 Task: In the Company brother.com, Add note: 'Schedule a team brainstorming session for marketing campaign ideas.'. Mark checkbox to create task to follow up ': In 2 weeks'. Create task, with  description: Follow up on Payment, Add due date: In 3 Business Days; Add reminder: 30 Minutes before. Set Priority Medium and add note: Review the attached proposal. Logged in from softage.5@softage.net
Action: Mouse moved to (70, 58)
Screenshot: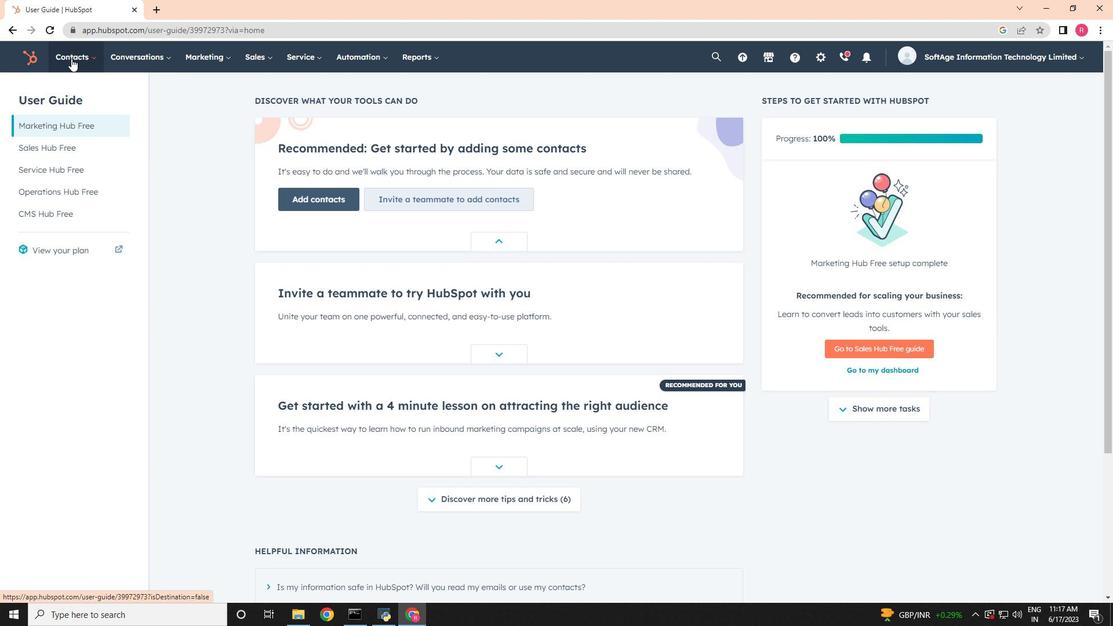 
Action: Mouse pressed left at (70, 58)
Screenshot: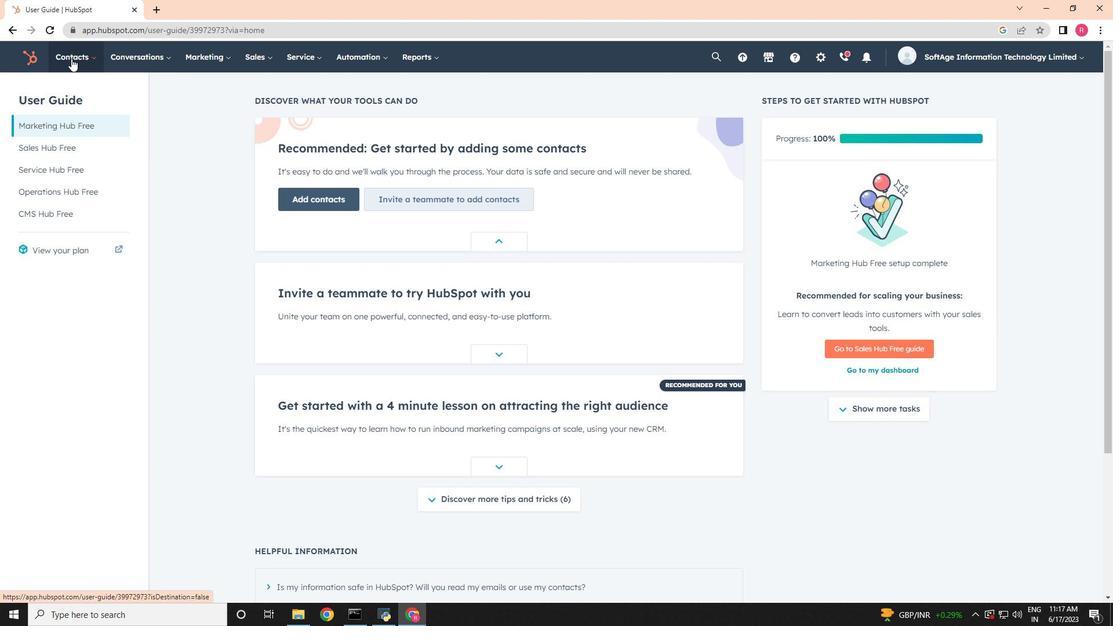 
Action: Mouse moved to (89, 114)
Screenshot: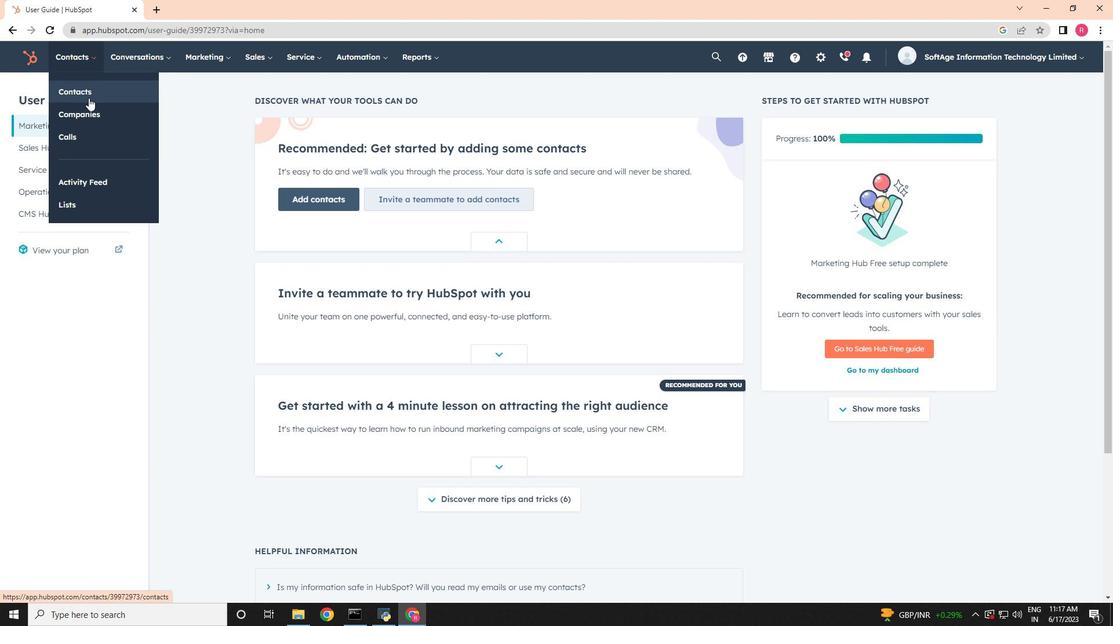 
Action: Mouse pressed left at (89, 114)
Screenshot: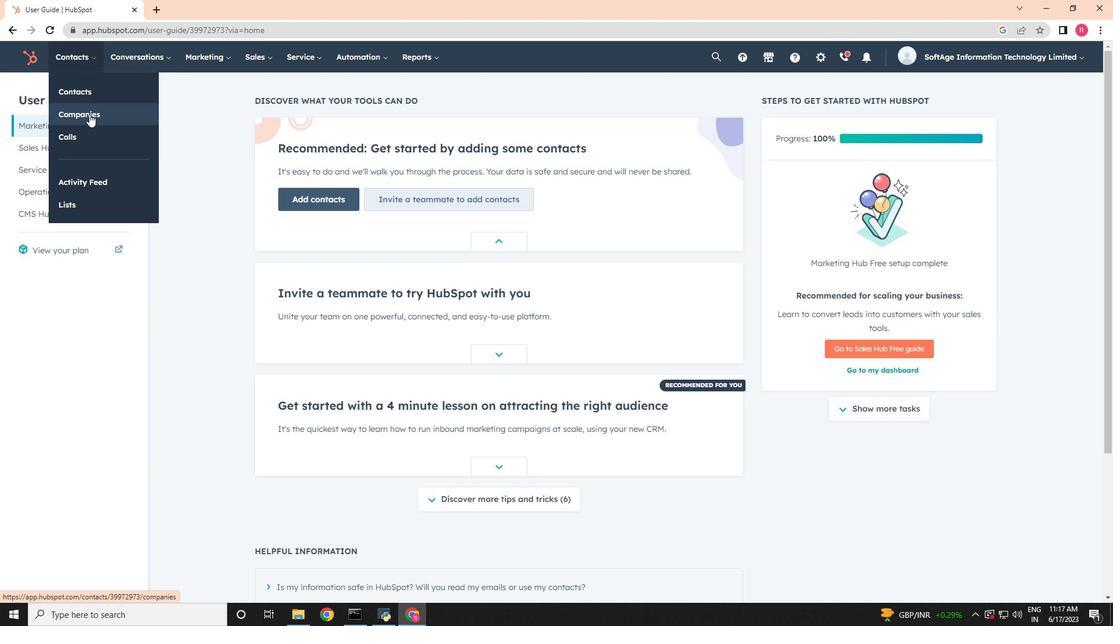 
Action: Mouse moved to (106, 187)
Screenshot: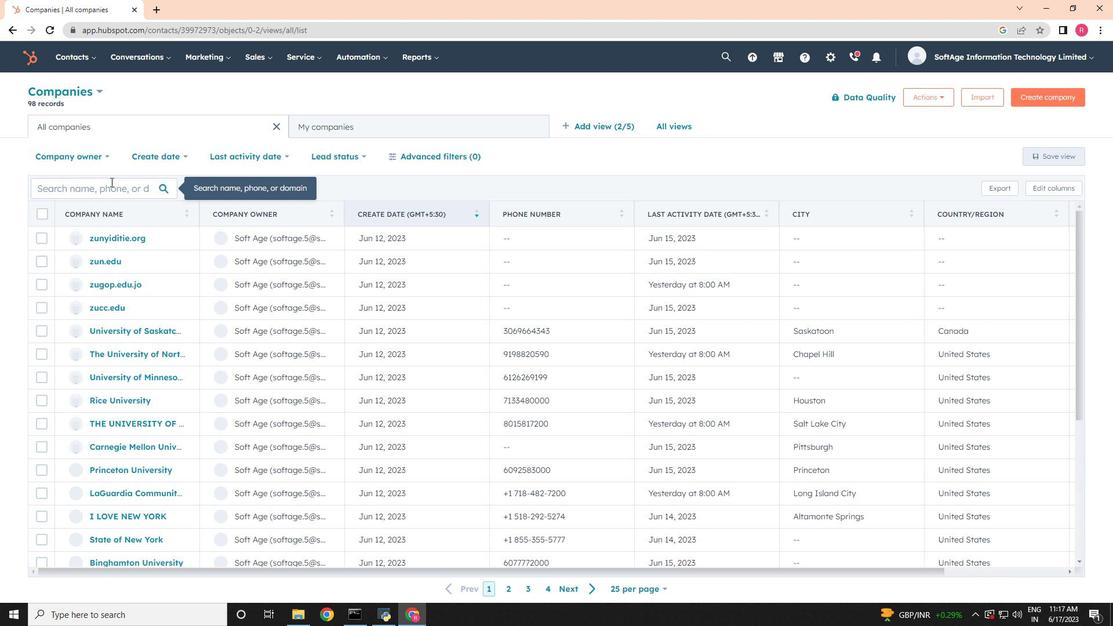 
Action: Mouse pressed left at (106, 187)
Screenshot: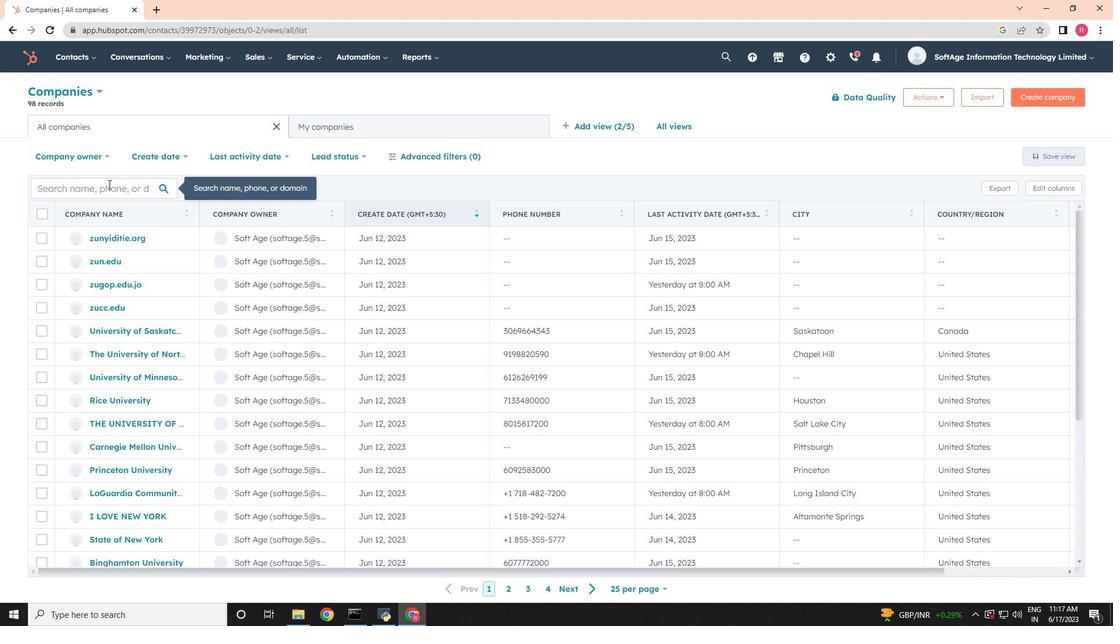 
Action: Key pressed brother.com
Screenshot: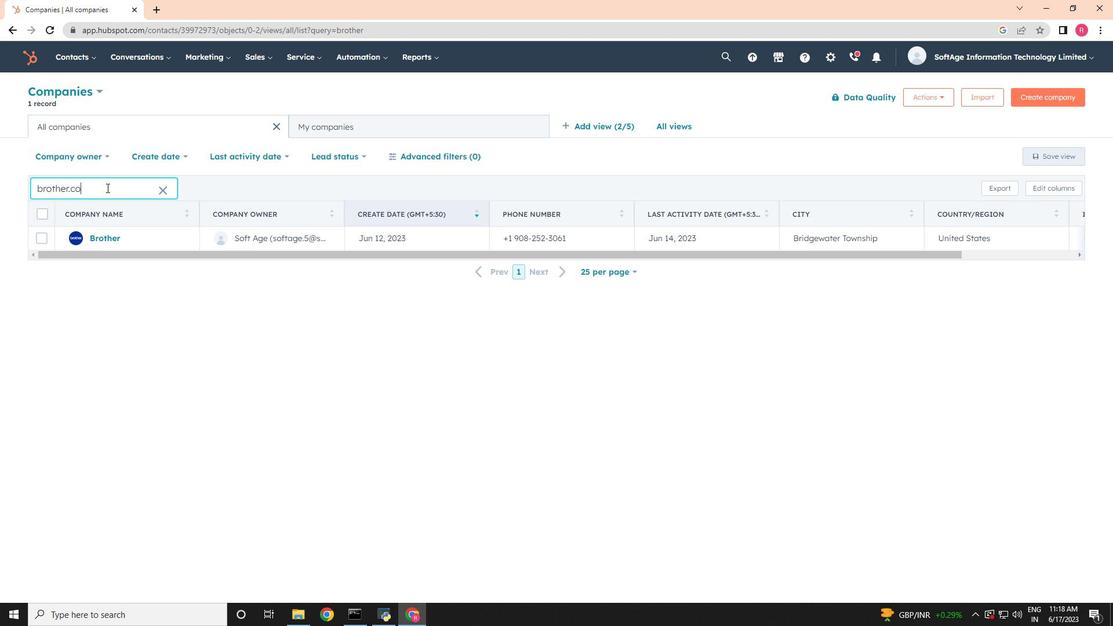 
Action: Mouse moved to (99, 239)
Screenshot: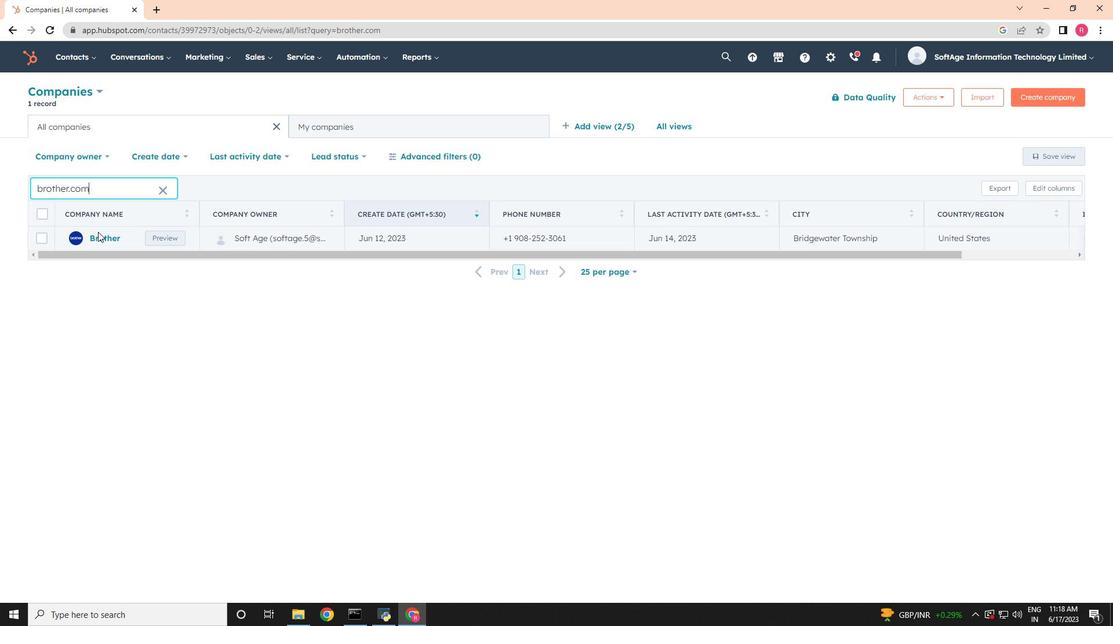 
Action: Mouse pressed left at (99, 239)
Screenshot: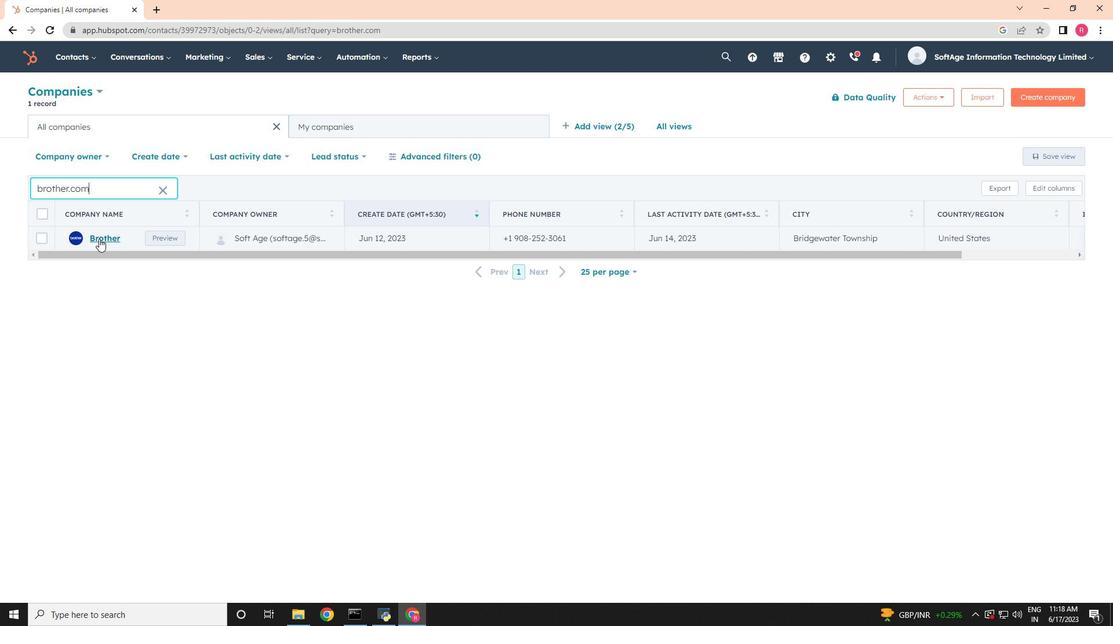 
Action: Mouse moved to (40, 191)
Screenshot: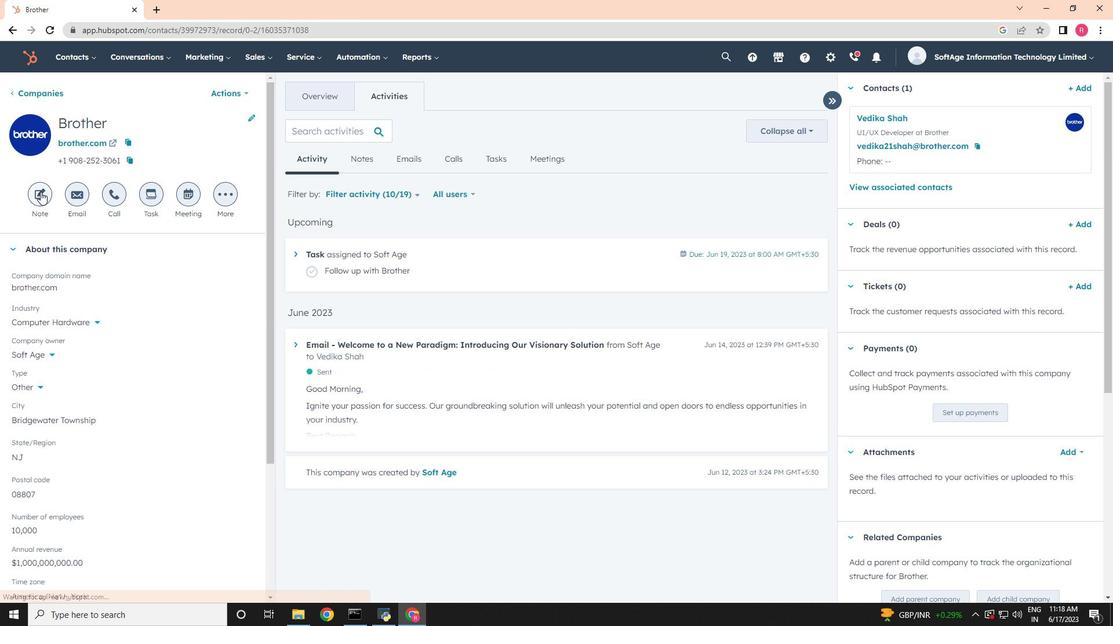 
Action: Mouse pressed left at (40, 191)
Screenshot: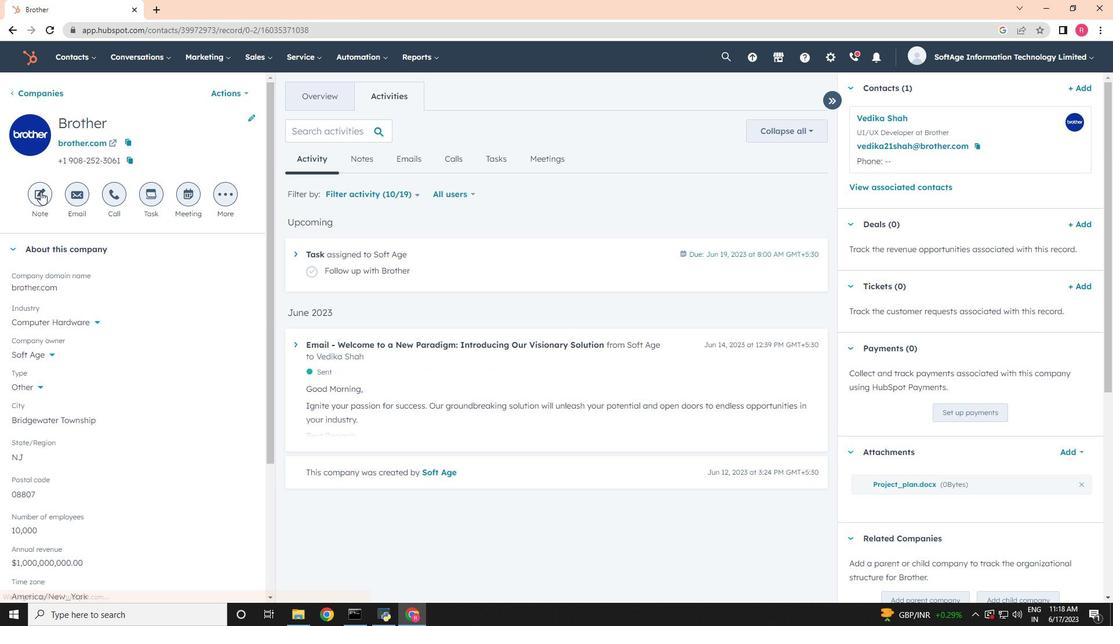 
Action: Mouse moved to (979, 346)
Screenshot: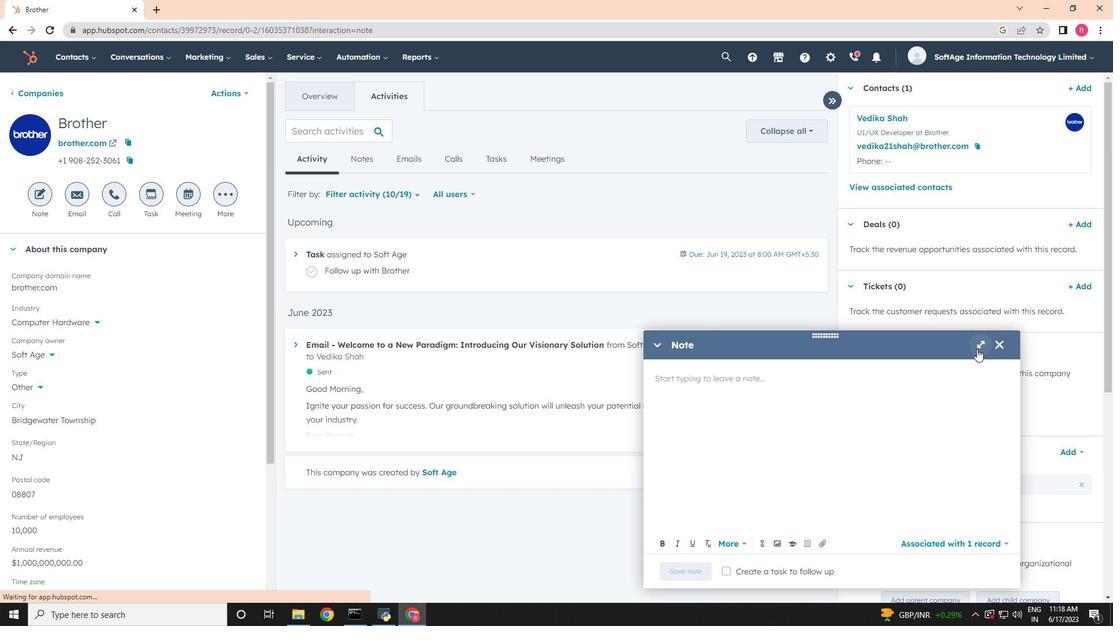 
Action: Mouse pressed left at (979, 346)
Screenshot: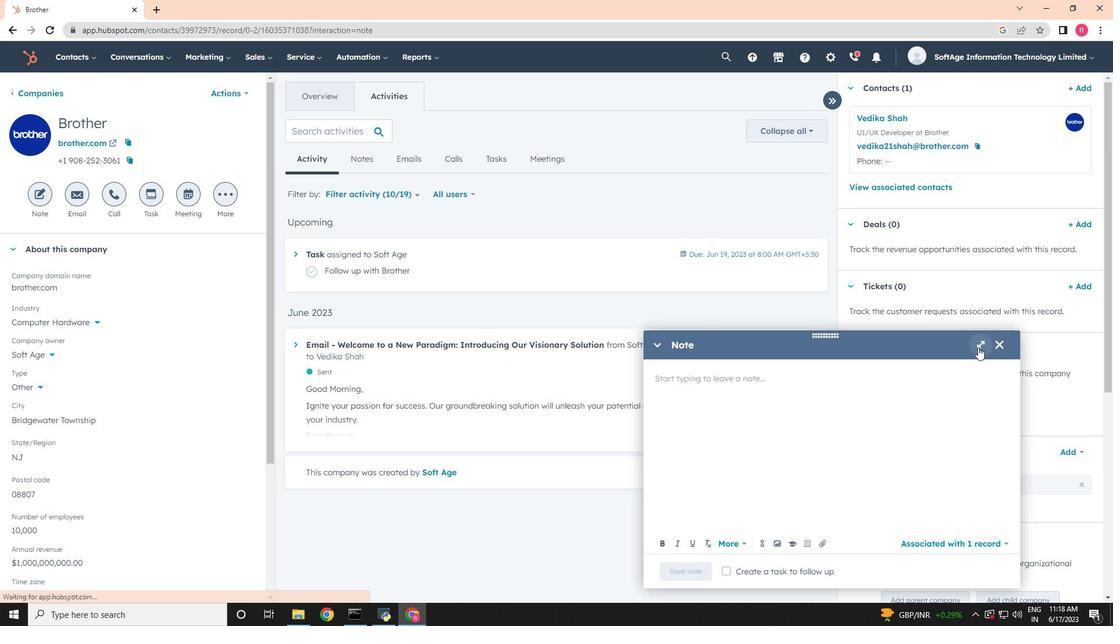 
Action: Mouse moved to (735, 351)
Screenshot: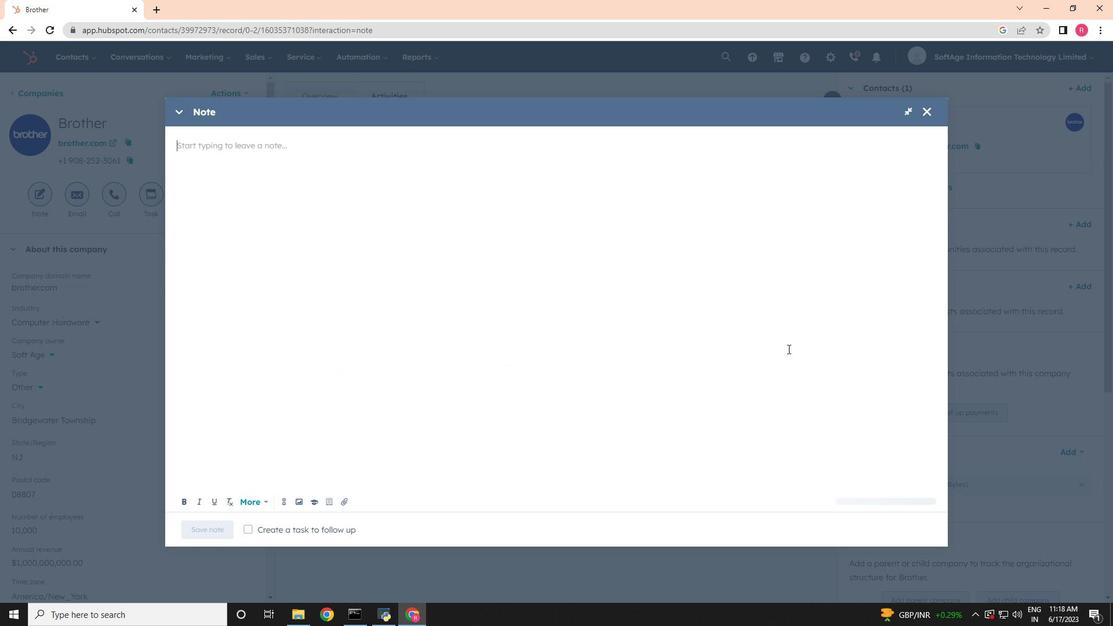 
Action: Key pressed <Key.shift>Schedule<Key.space>a<Key.space>team<Key.space>brainstorming<Key.space>session<Key.space>for<Key.space>marketing<Key.space>campaign<Key.space>ie<Key.backspace>deas.
Screenshot: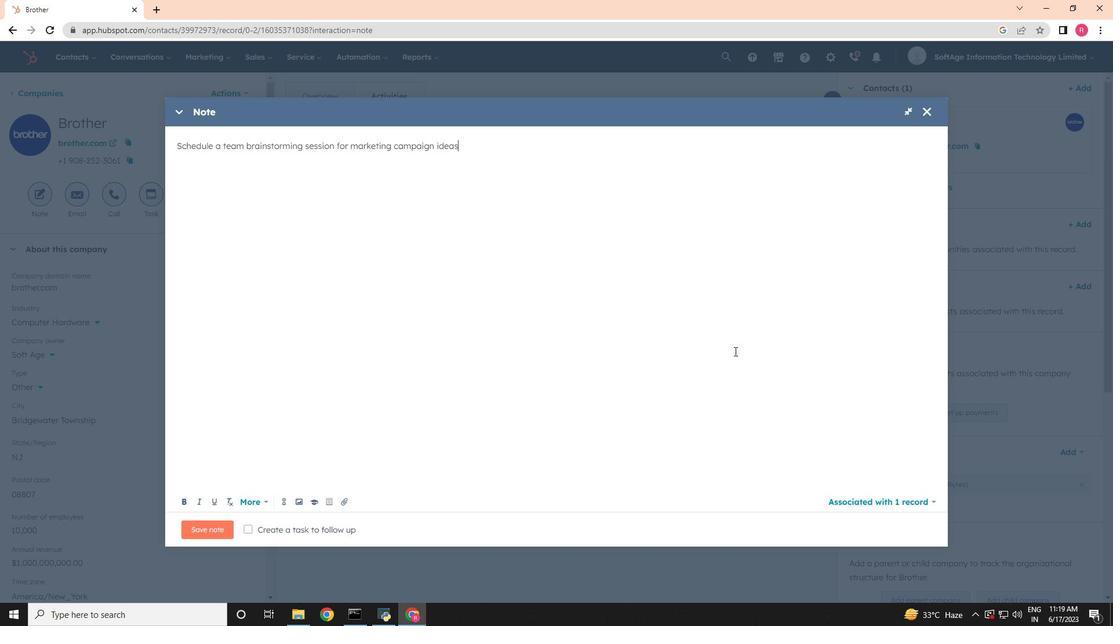 
Action: Mouse moved to (254, 528)
Screenshot: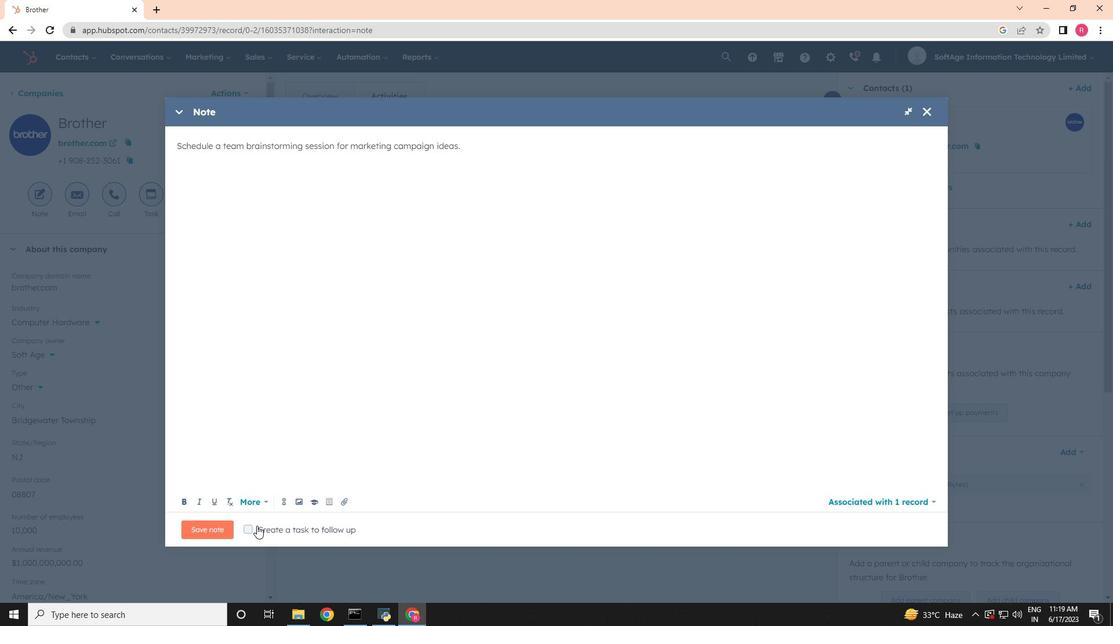 
Action: Mouse pressed left at (254, 528)
Screenshot: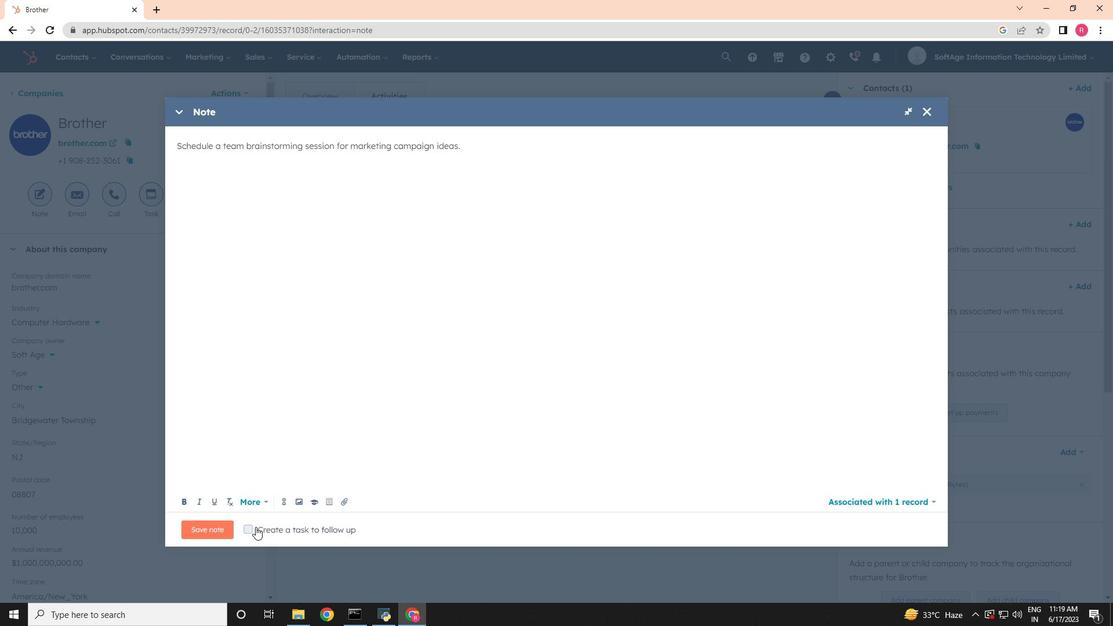 
Action: Mouse moved to (382, 530)
Screenshot: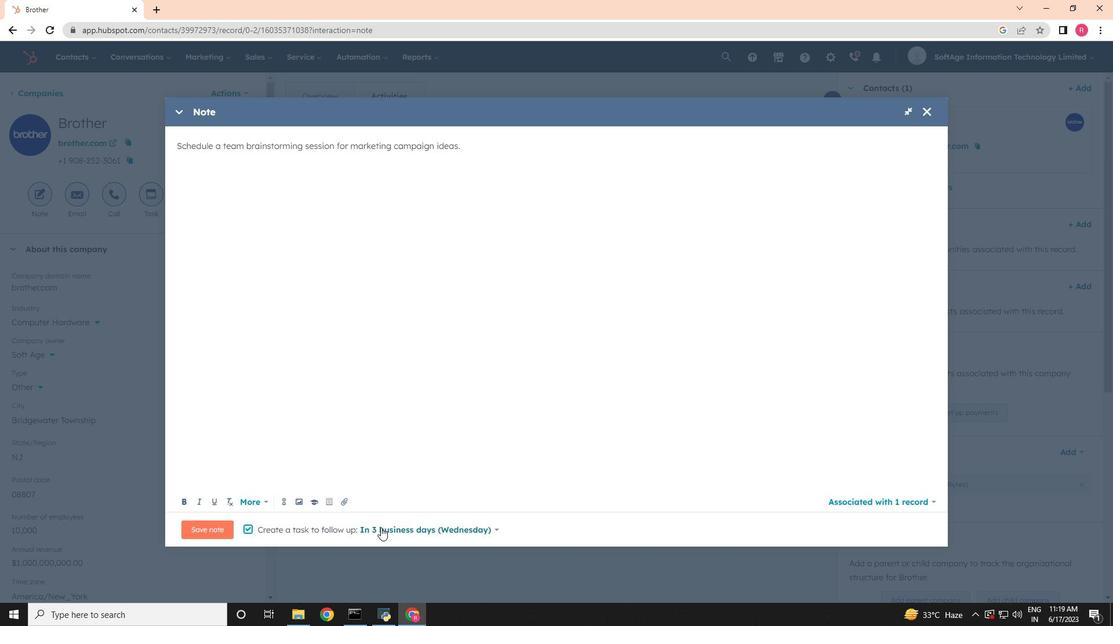 
Action: Mouse pressed left at (382, 530)
Screenshot: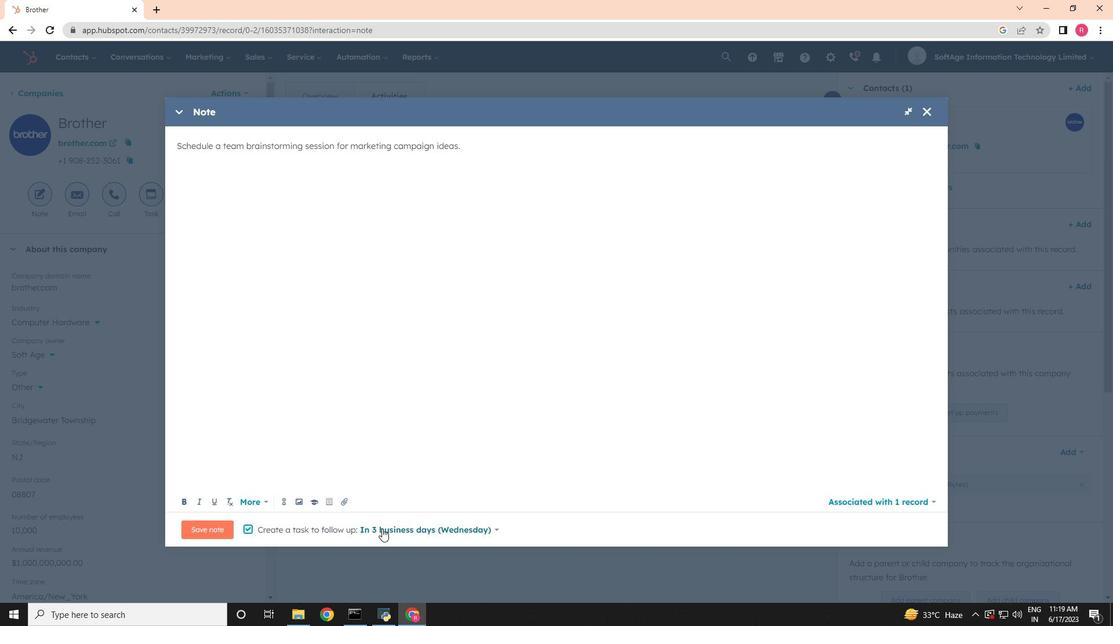 
Action: Mouse moved to (395, 395)
Screenshot: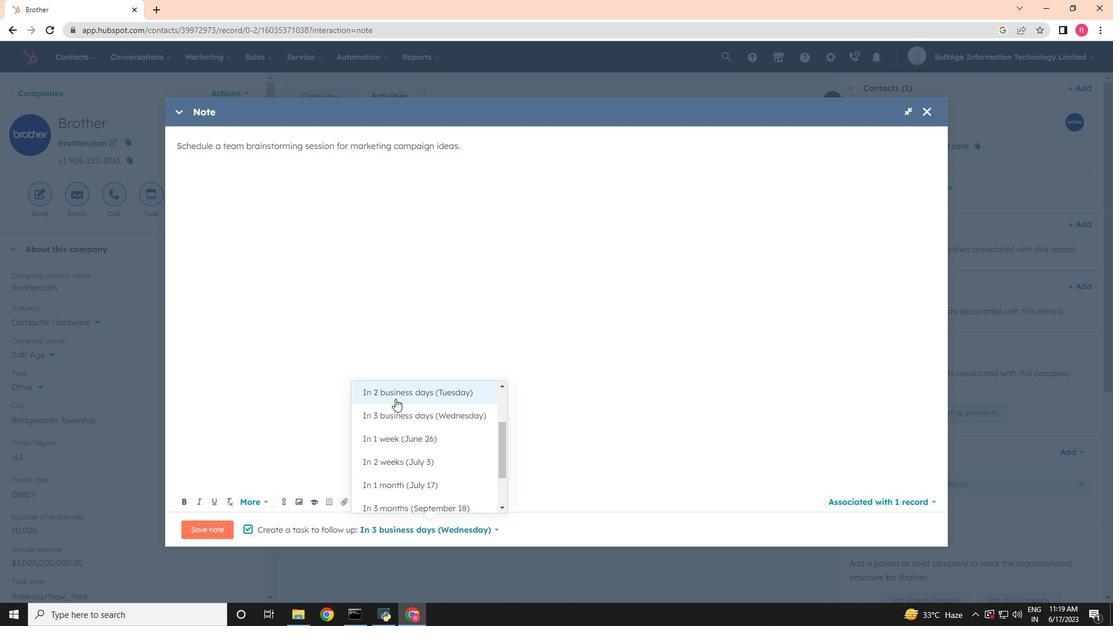 
Action: Mouse pressed left at (395, 395)
Screenshot: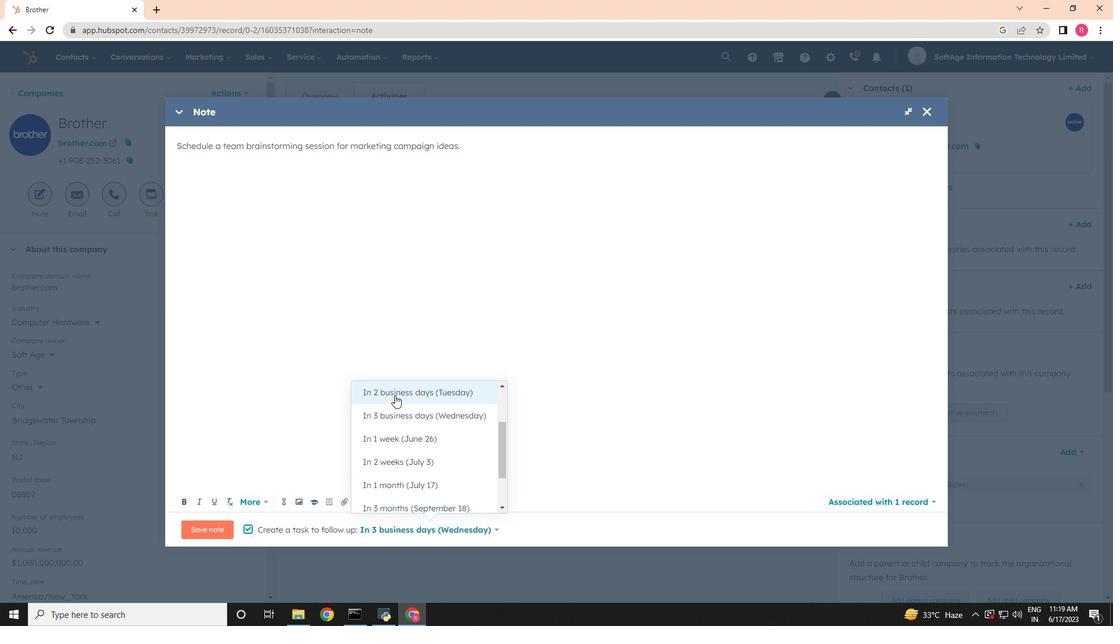 
Action: Mouse moved to (210, 522)
Screenshot: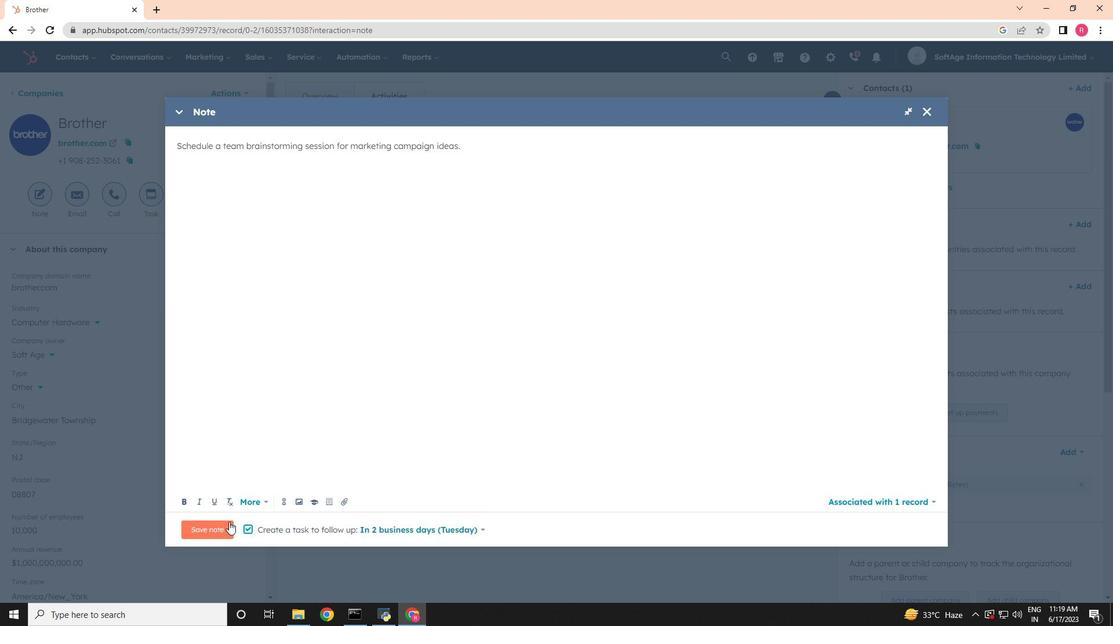 
Action: Mouse pressed left at (210, 522)
Screenshot: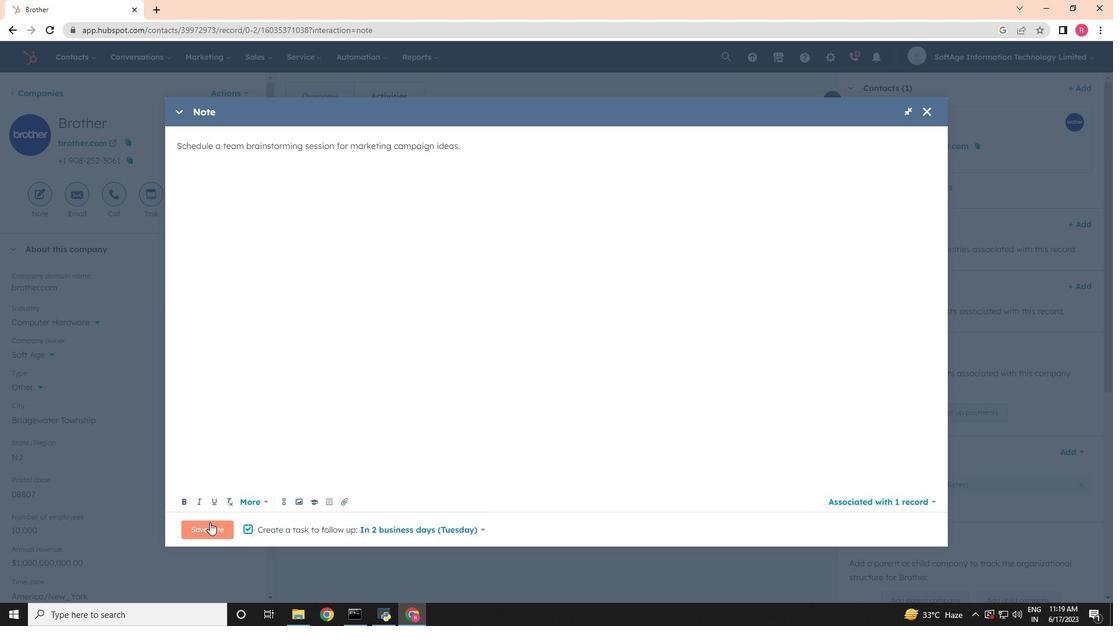 
Action: Mouse moved to (150, 205)
Screenshot: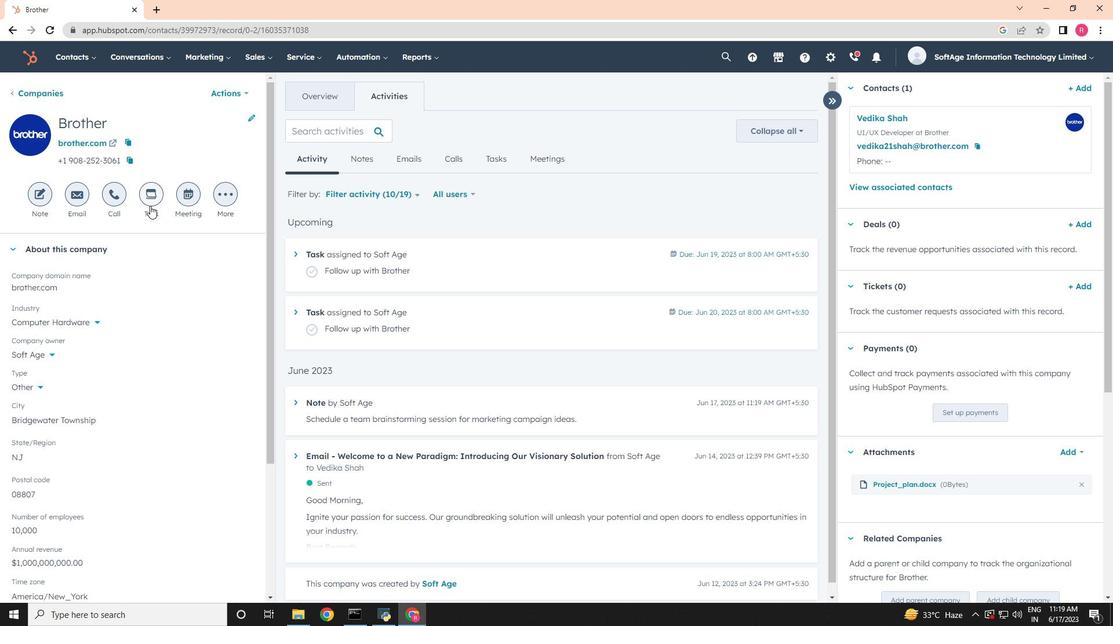 
Action: Mouse pressed left at (150, 205)
Screenshot: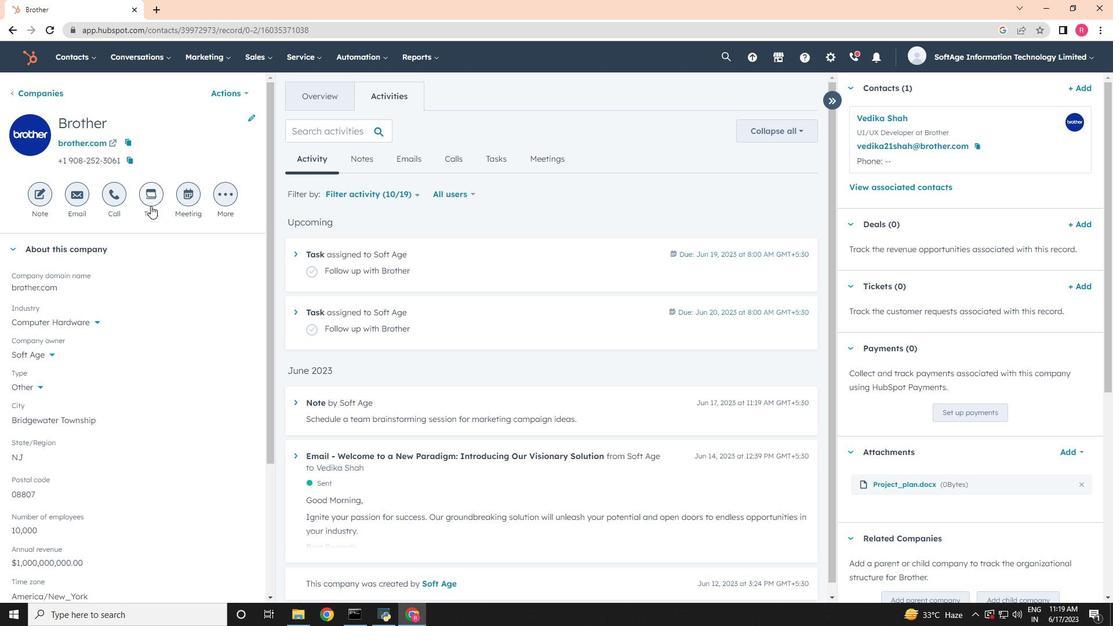
Action: Mouse moved to (738, 334)
Screenshot: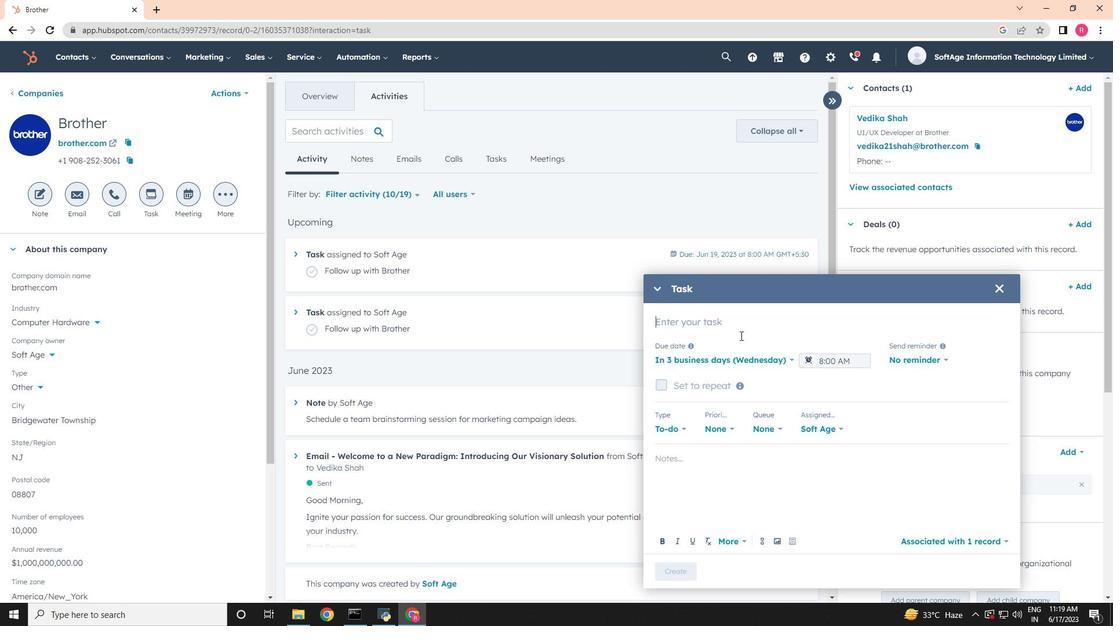 
Action: Key pressed <Key.shift>Follow<Key.space><Key.space>up<Key.space>on<Key.space><Key.shift>Payment<Key.space>
Screenshot: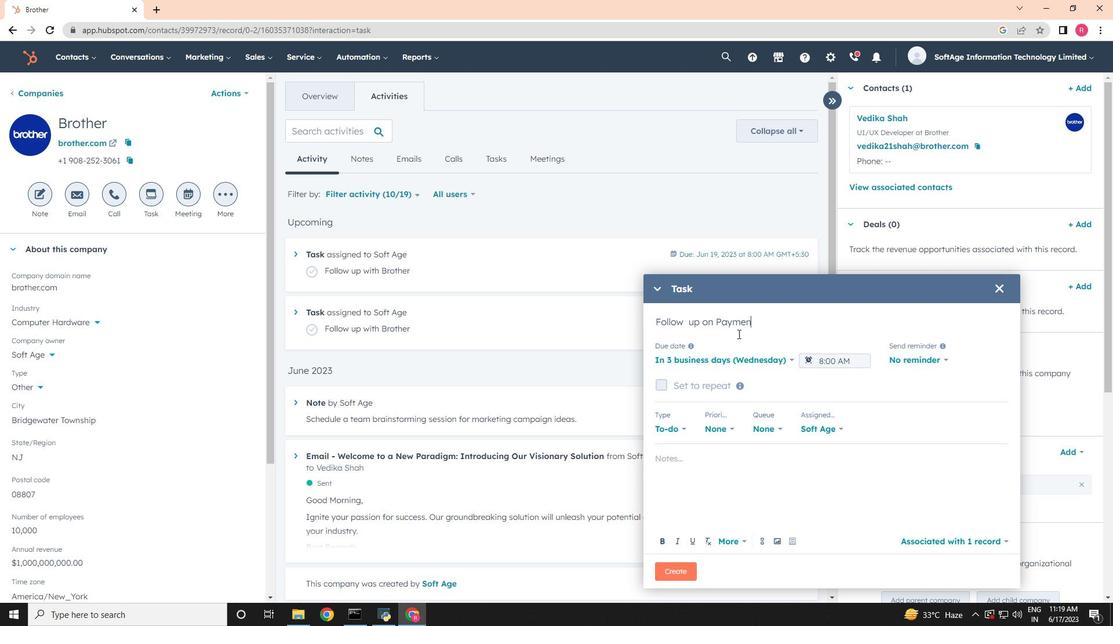 
Action: Mouse moved to (689, 324)
Screenshot: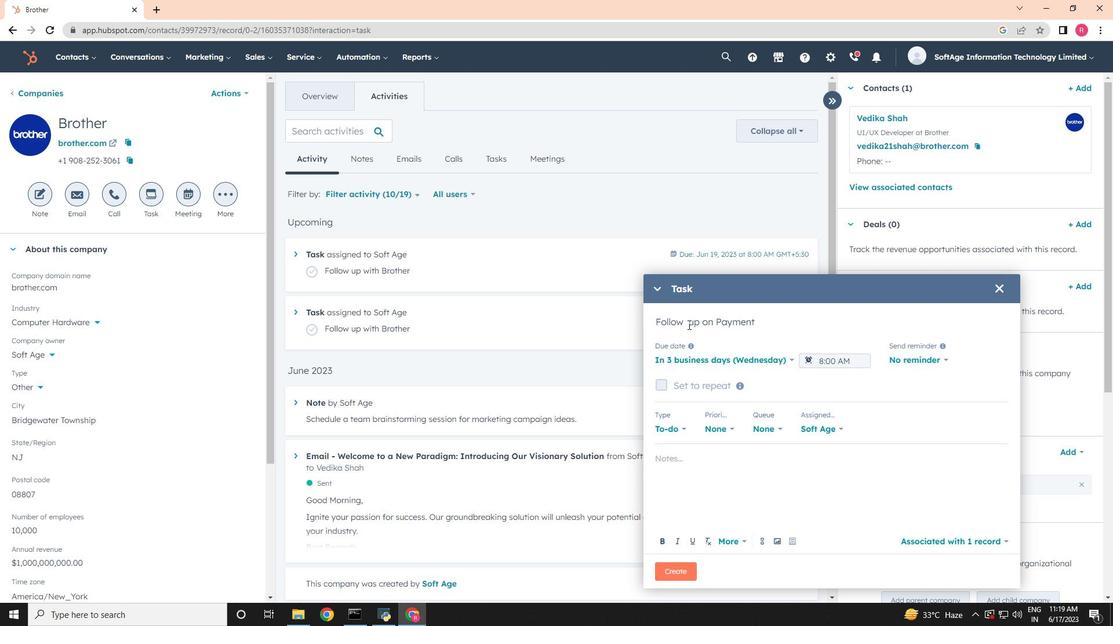 
Action: Mouse pressed left at (689, 324)
Screenshot: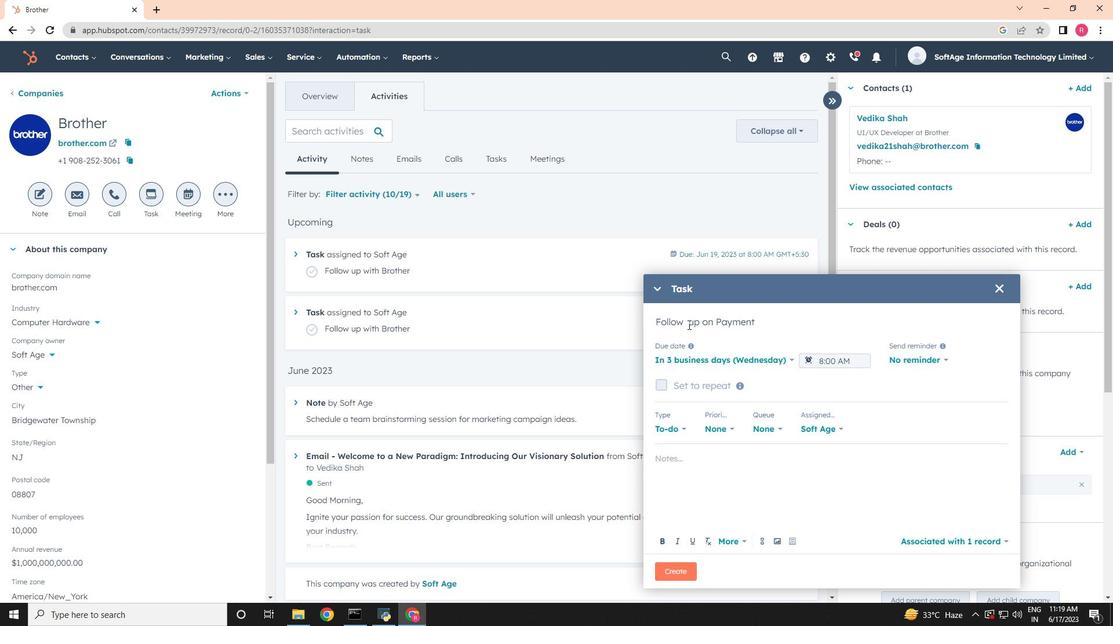 
Action: Mouse moved to (690, 324)
Screenshot: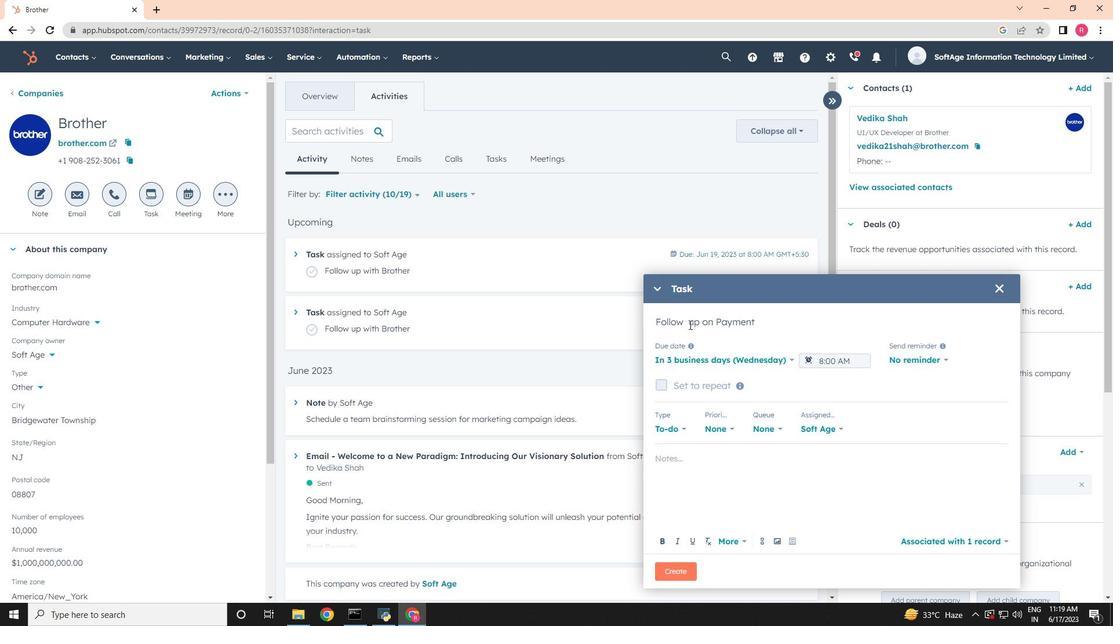 
Action: Key pressed <Key.backspace>
Screenshot: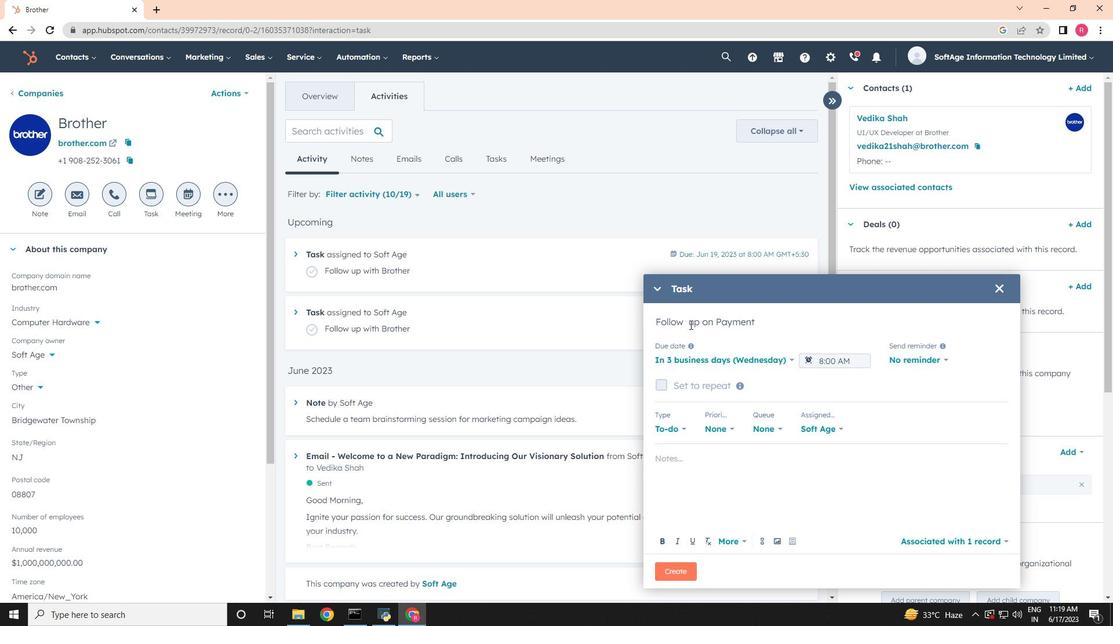 
Action: Mouse moved to (725, 358)
Screenshot: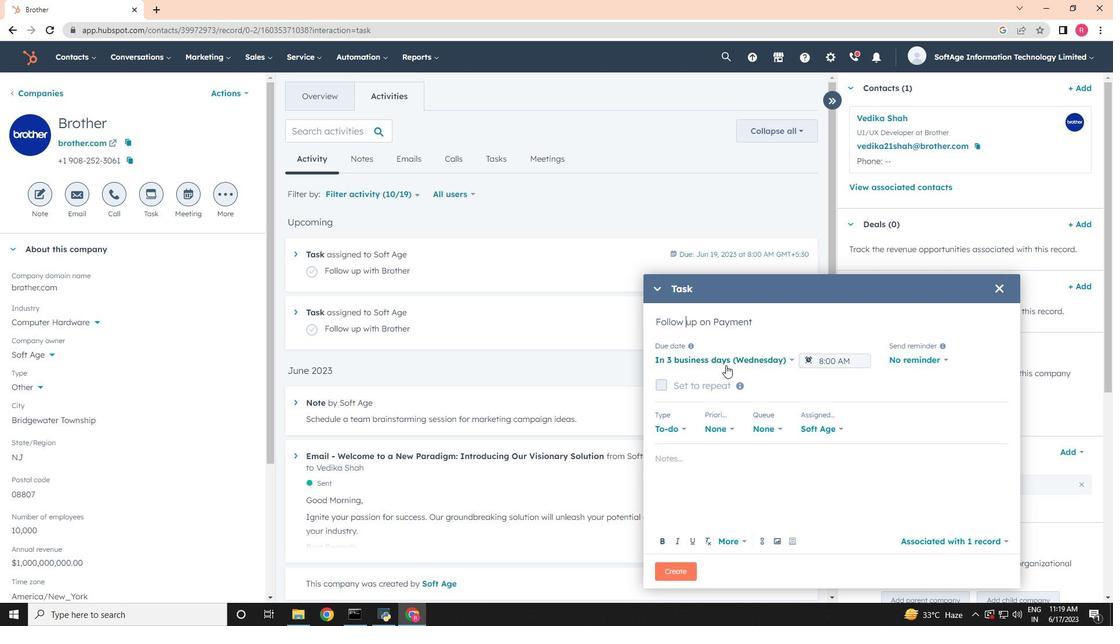 
Action: Mouse pressed left at (725, 358)
Screenshot: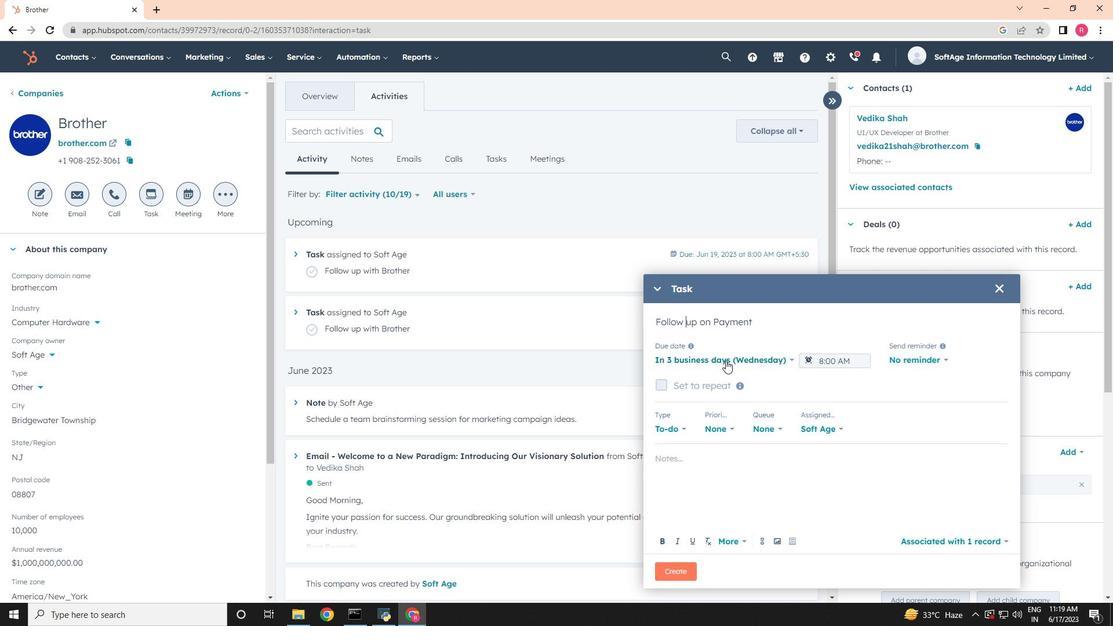 
Action: Mouse moved to (696, 417)
Screenshot: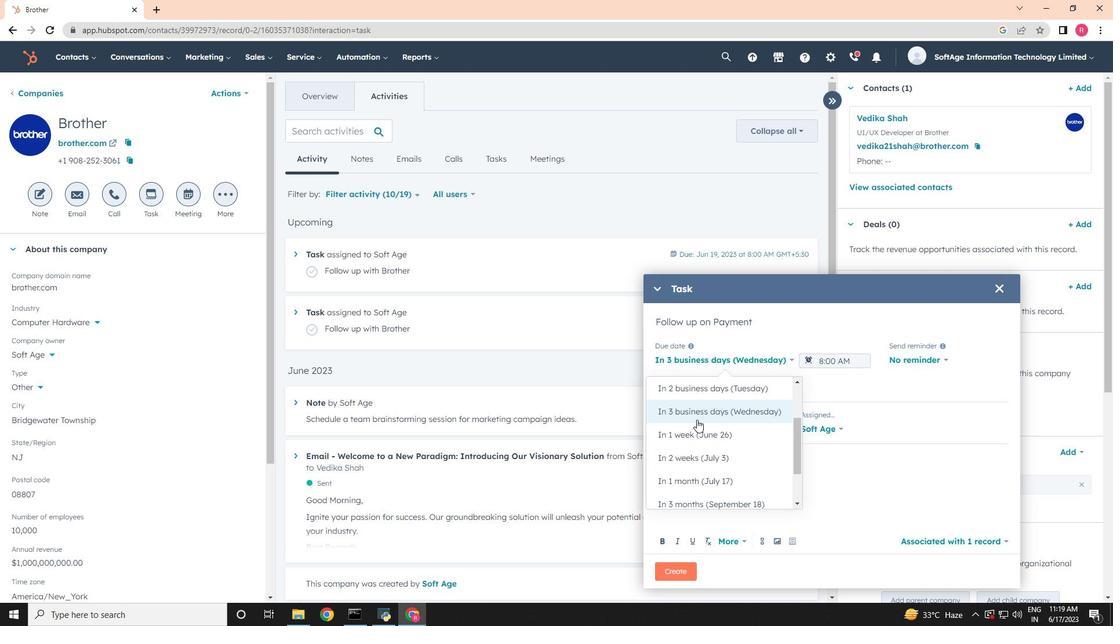 
Action: Mouse pressed left at (696, 417)
Screenshot: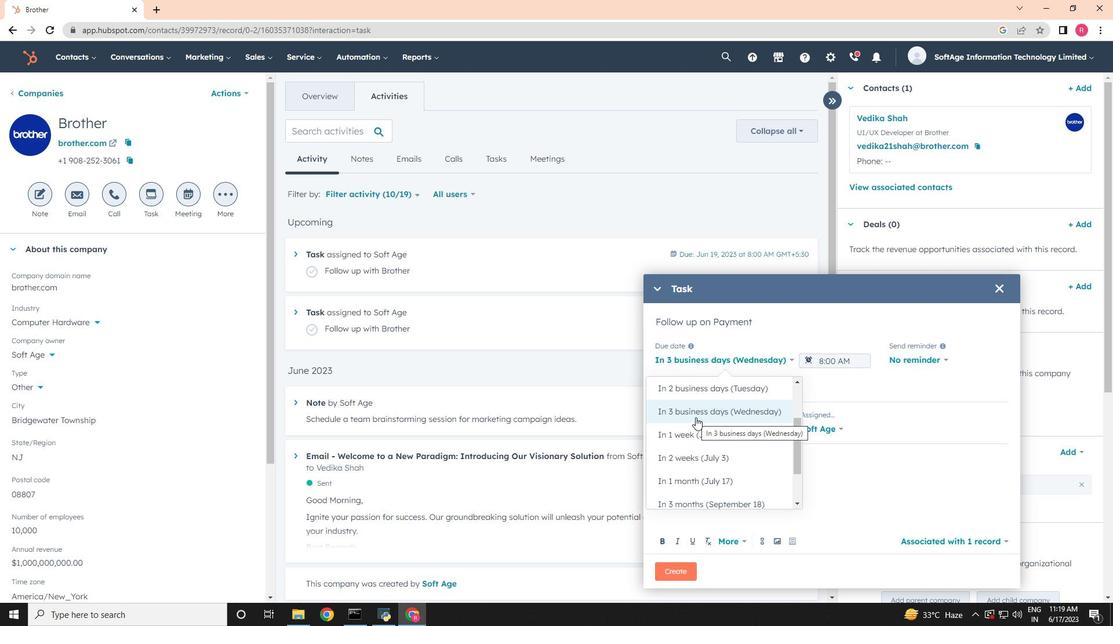 
Action: Mouse moved to (913, 360)
Screenshot: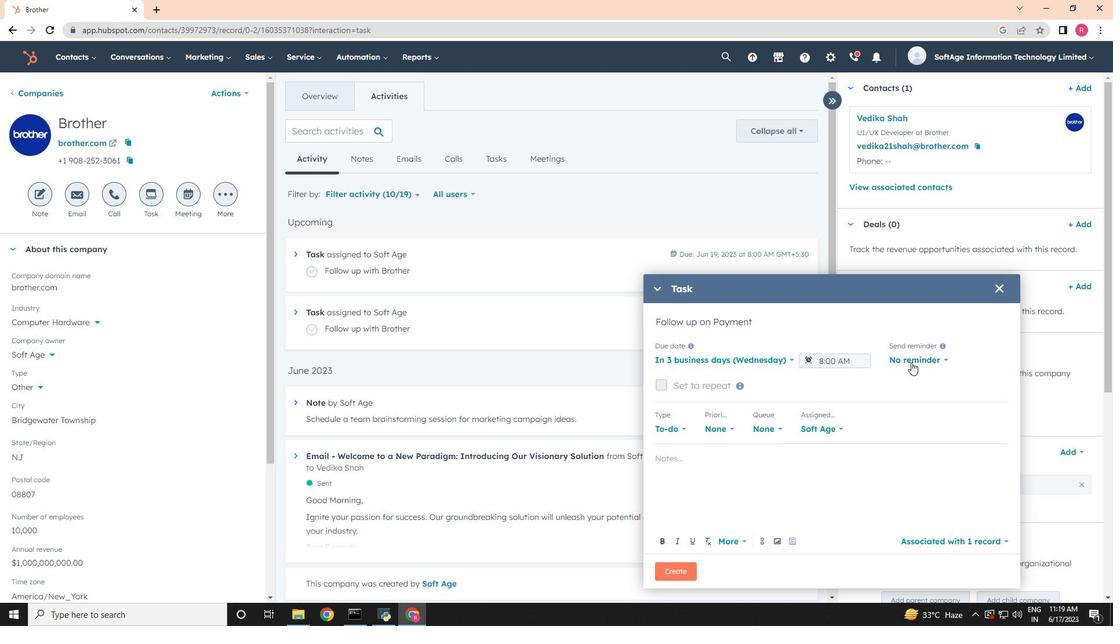
Action: Mouse pressed left at (913, 360)
Screenshot: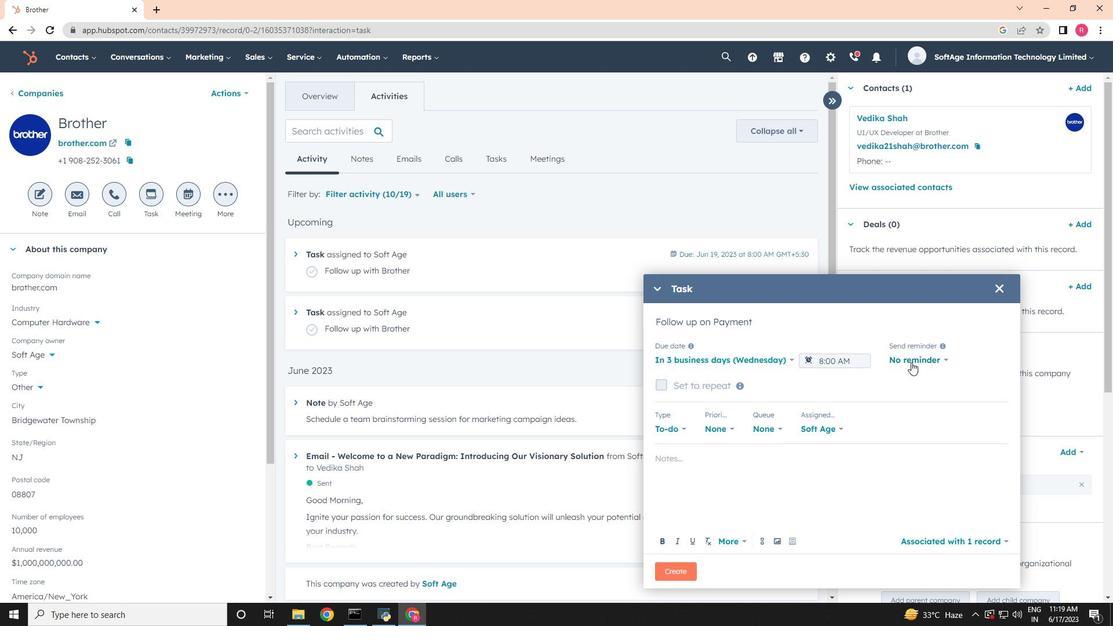 
Action: Mouse moved to (894, 434)
Screenshot: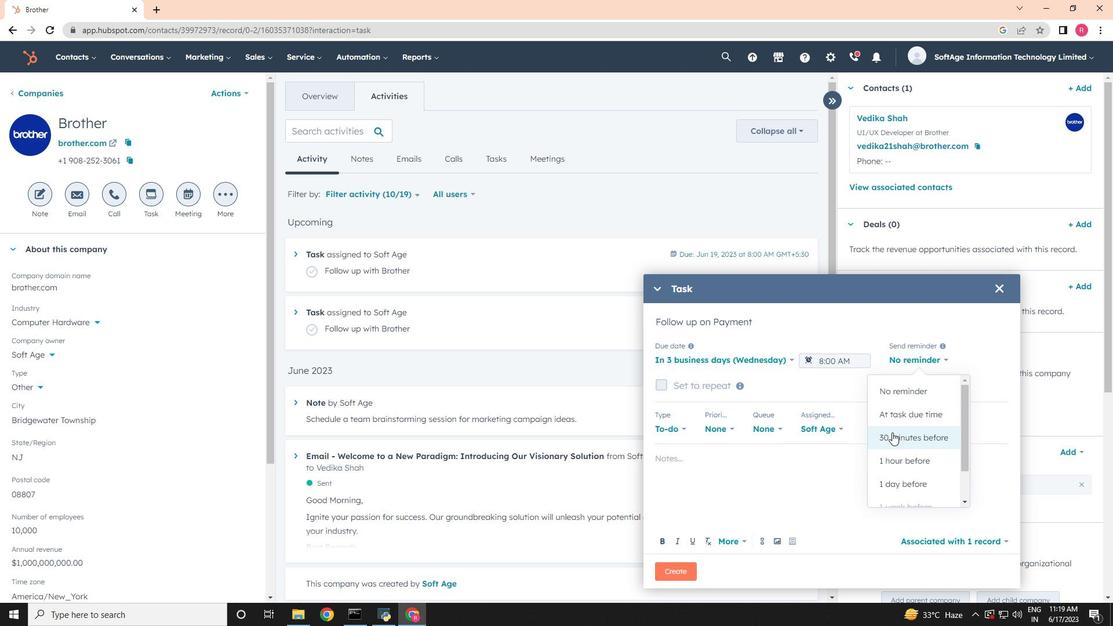 
Action: Mouse pressed left at (894, 434)
Screenshot: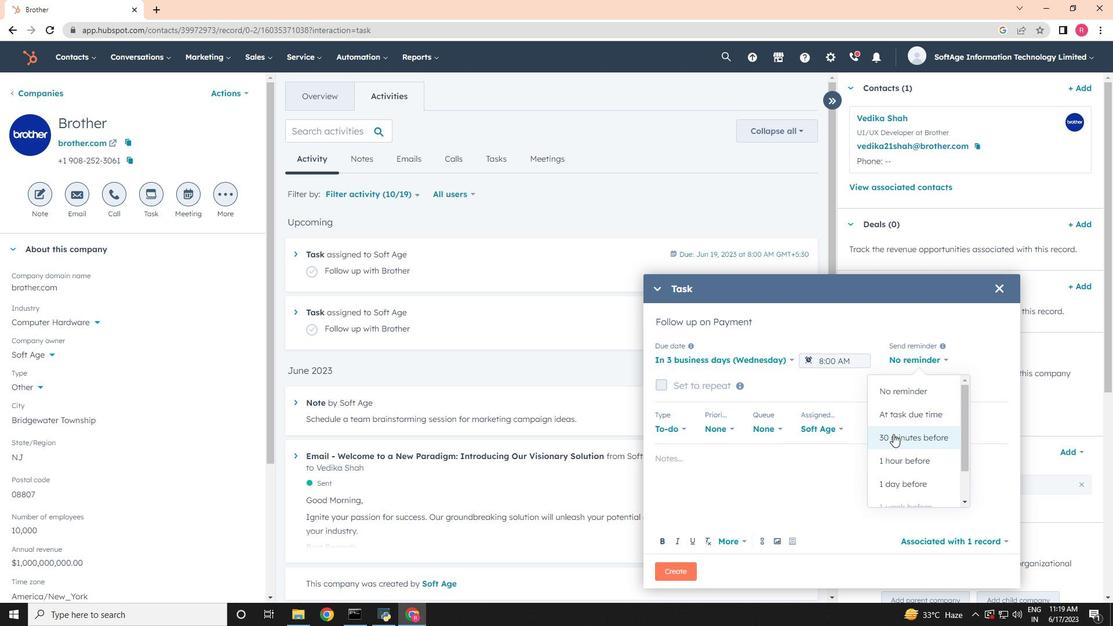 
Action: Mouse moved to (721, 428)
Screenshot: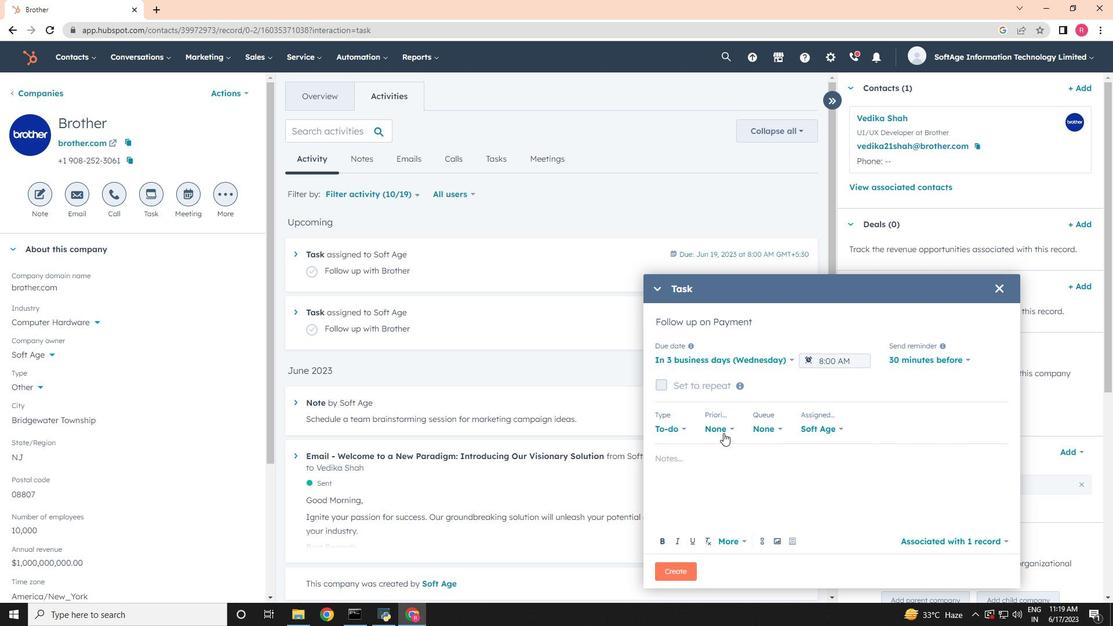 
Action: Mouse pressed left at (721, 428)
Screenshot: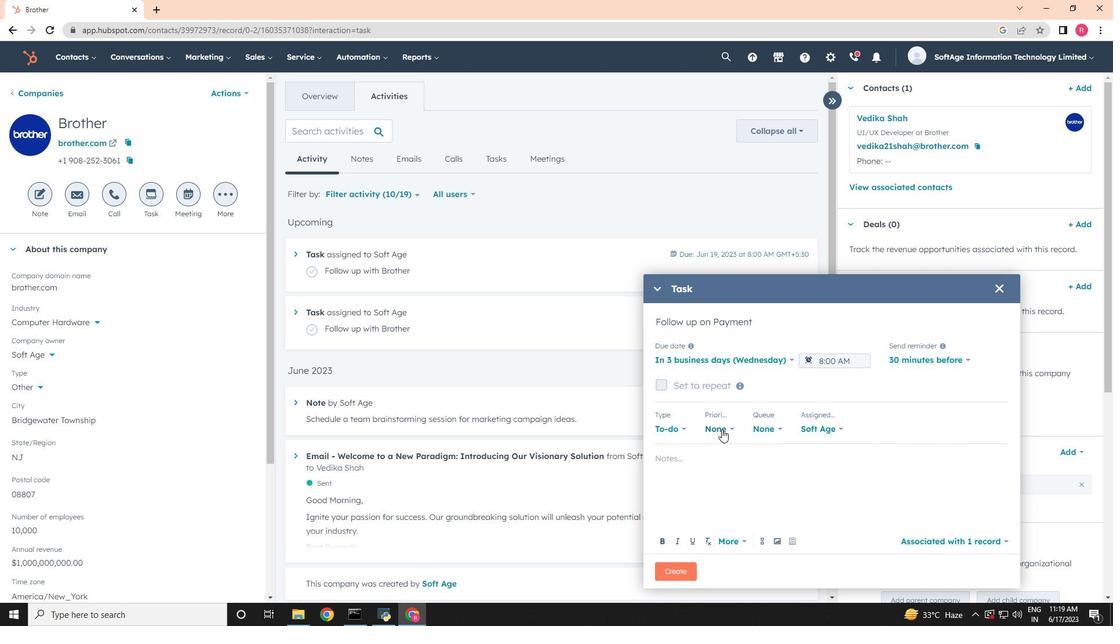 
Action: Mouse moved to (723, 497)
Screenshot: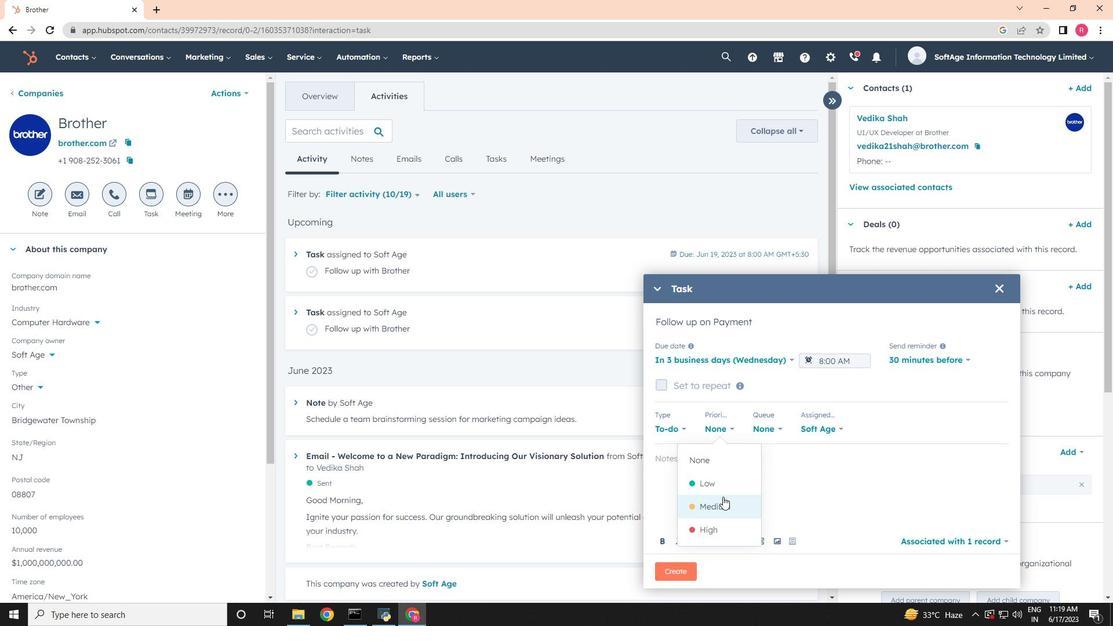 
Action: Mouse pressed left at (723, 497)
Screenshot: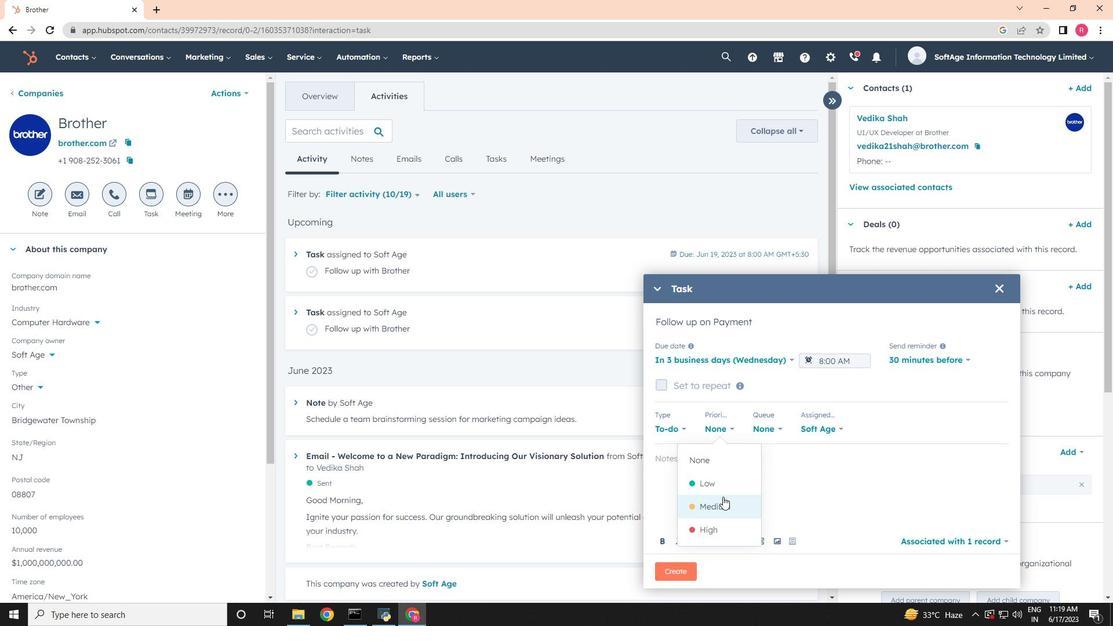 
Action: Mouse moved to (679, 471)
Screenshot: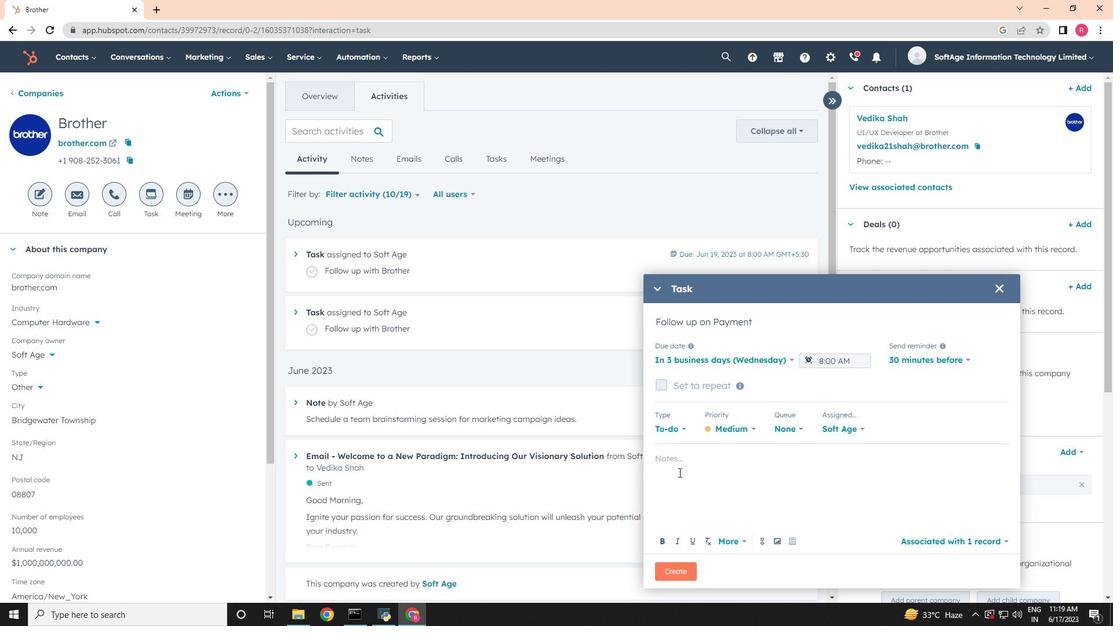 
Action: Mouse pressed left at (679, 471)
Screenshot: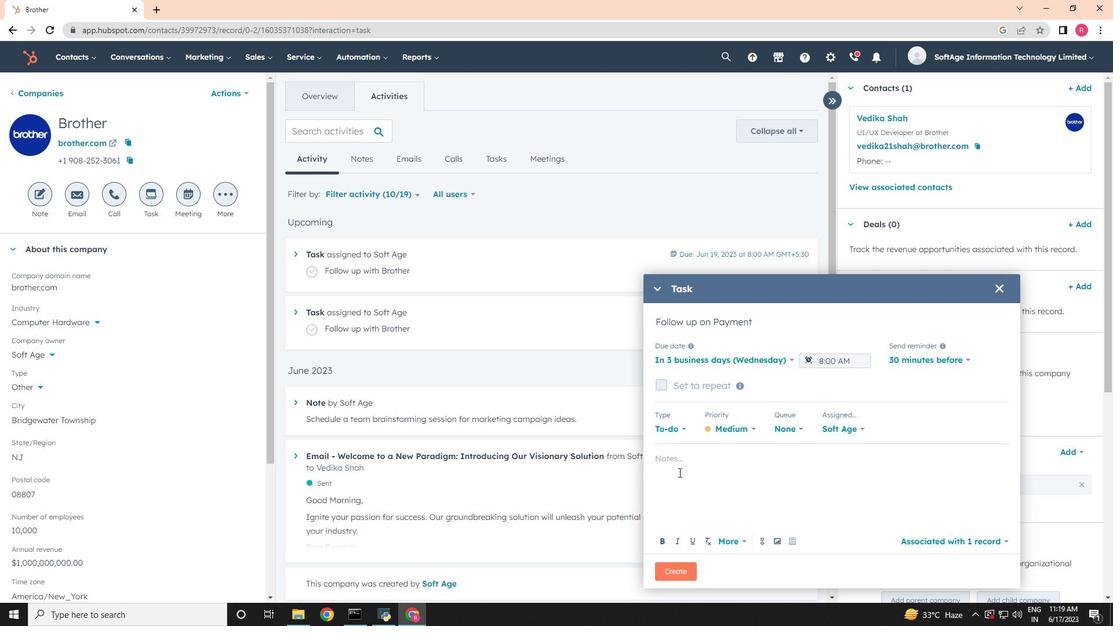 
Action: Key pressed <Key.shift>Review<Key.space>the<Key.space>attached<Key.space>proposal<Key.space>
Screenshot: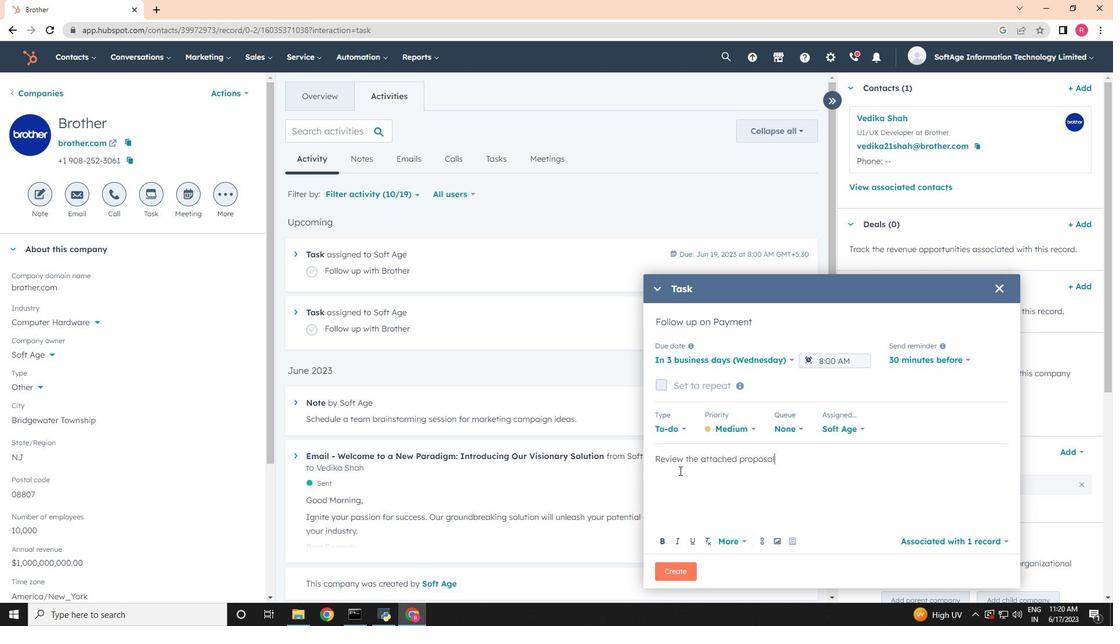 
Action: Mouse moved to (660, 570)
Screenshot: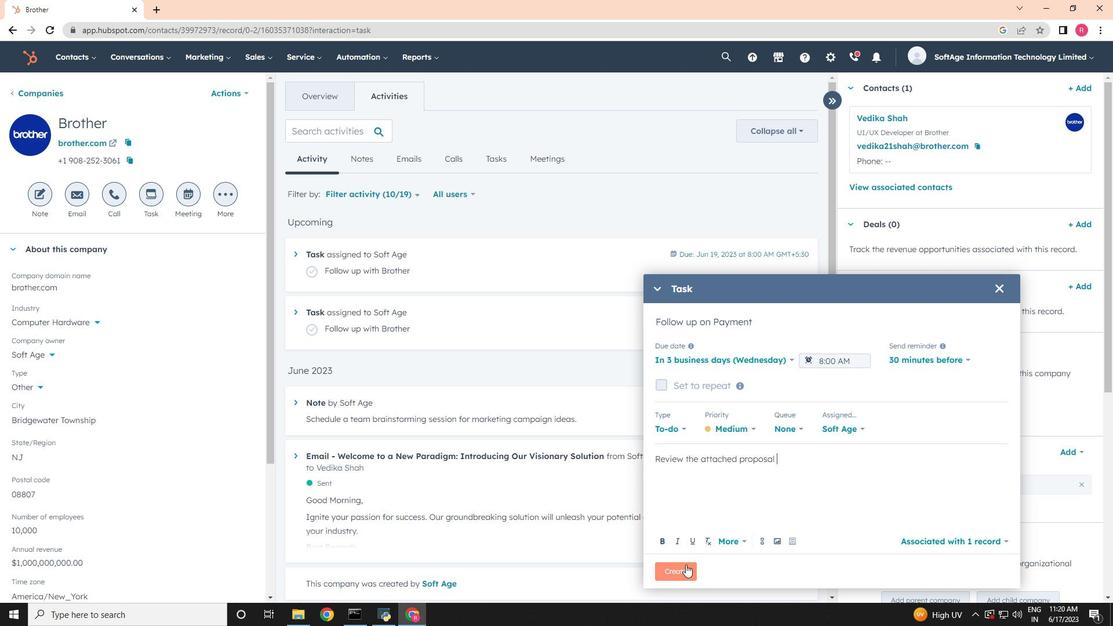 
Action: Key pressed <Key.backspace>.
Screenshot: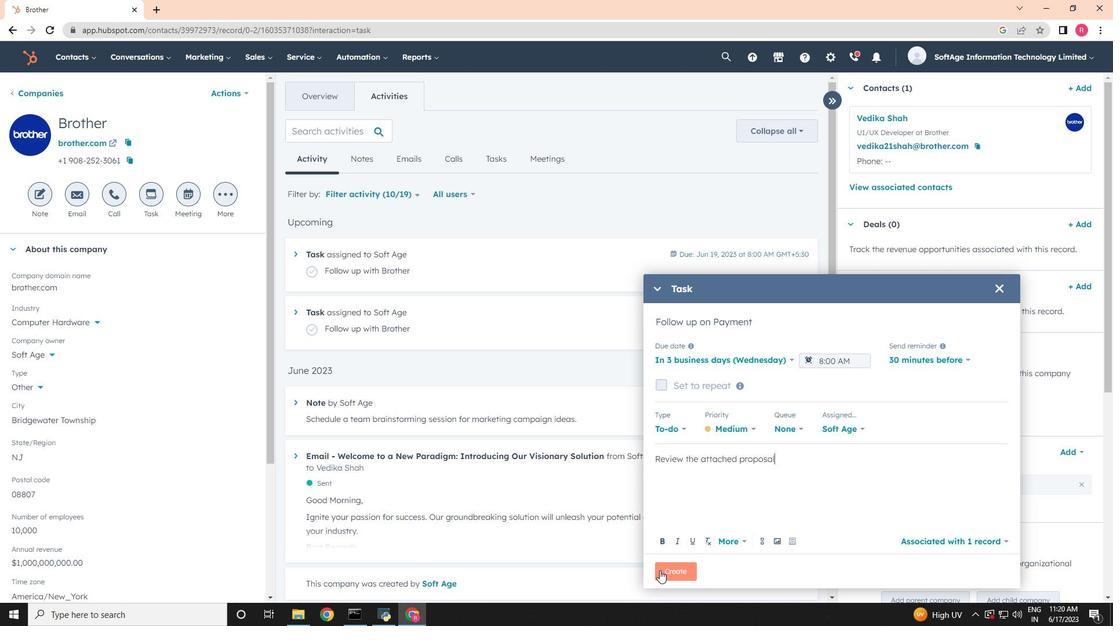 
Action: Mouse moved to (677, 572)
Screenshot: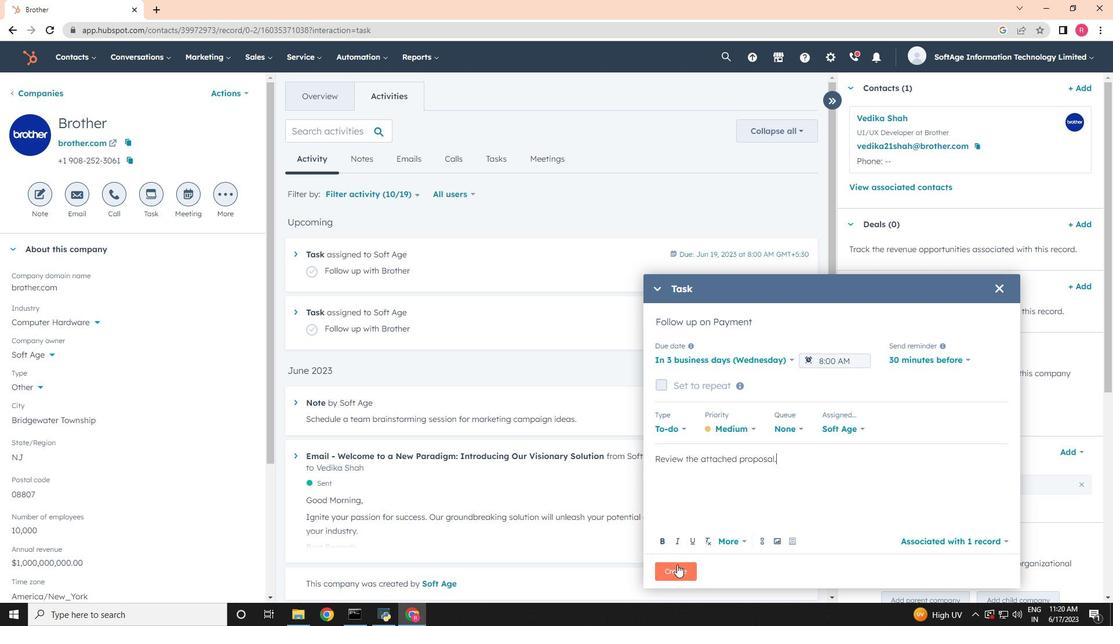 
Action: Mouse pressed left at (677, 572)
Screenshot: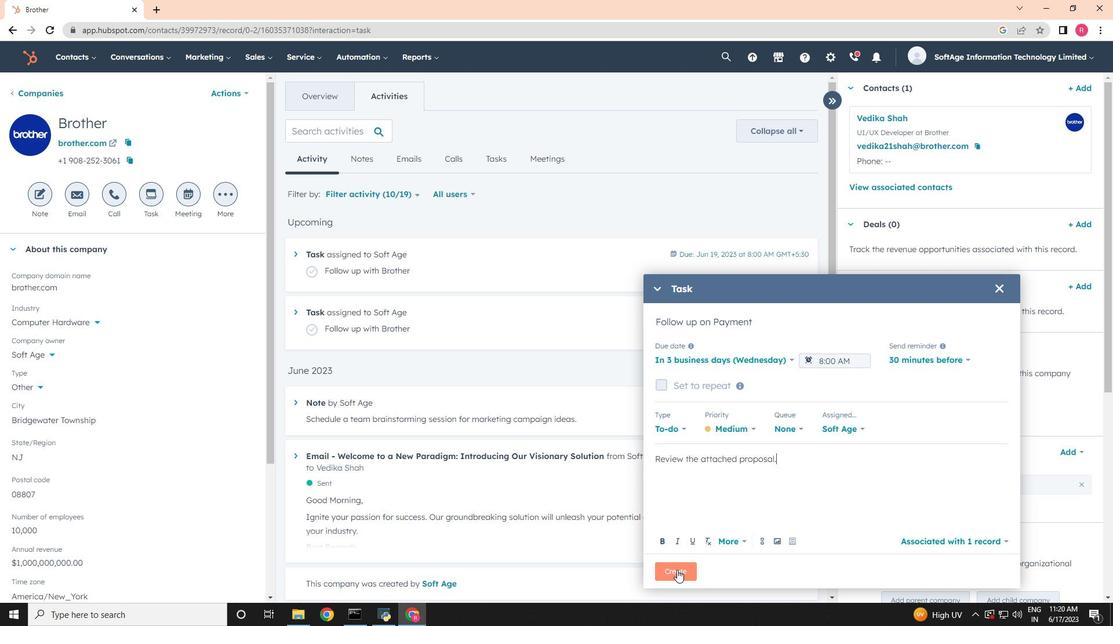
